 Task: Look for space in Gunupur, India from 5th September, 2023 to 12th September, 2023 for 2 adults in price range Rs.10000 to Rs.15000.  With 1  bedroom having 1 bed and 1 bathroom. Property type can be house, flat, guest house, hotel. Amenities needed are: washing machine. Booking option can be shelf check-in. Required host language is English.
Action: Mouse moved to (423, 109)
Screenshot: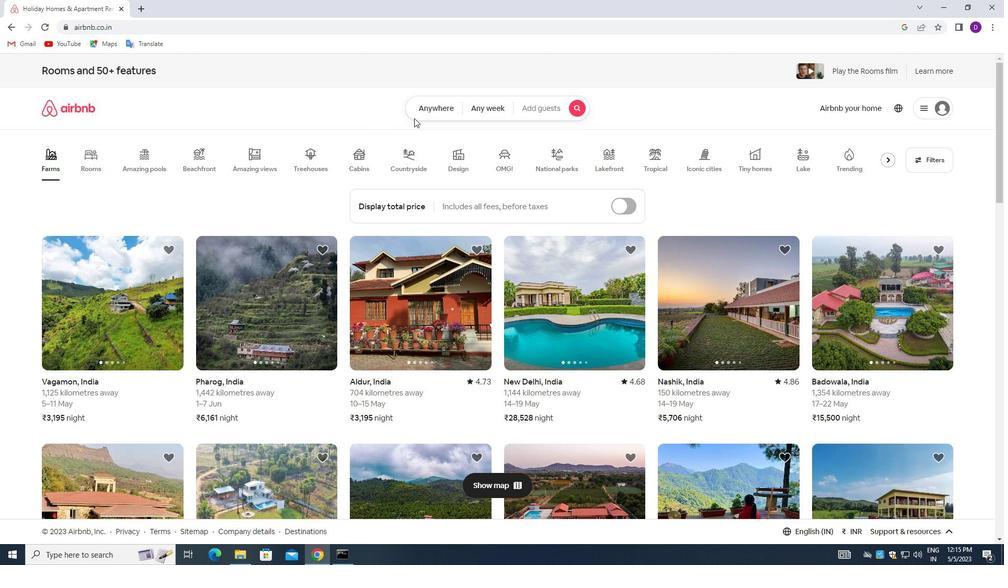 
Action: Mouse pressed left at (423, 109)
Screenshot: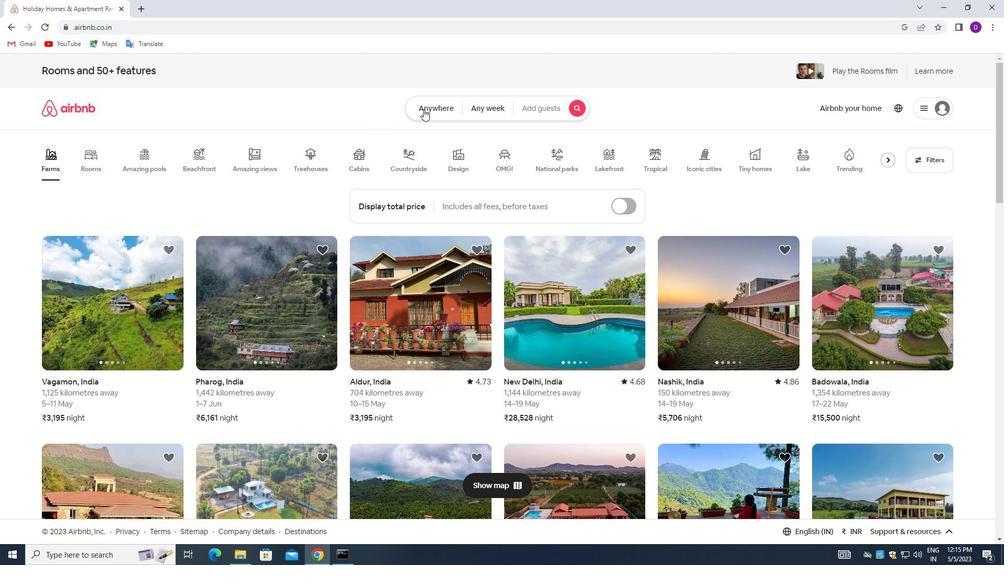 
Action: Mouse moved to (384, 150)
Screenshot: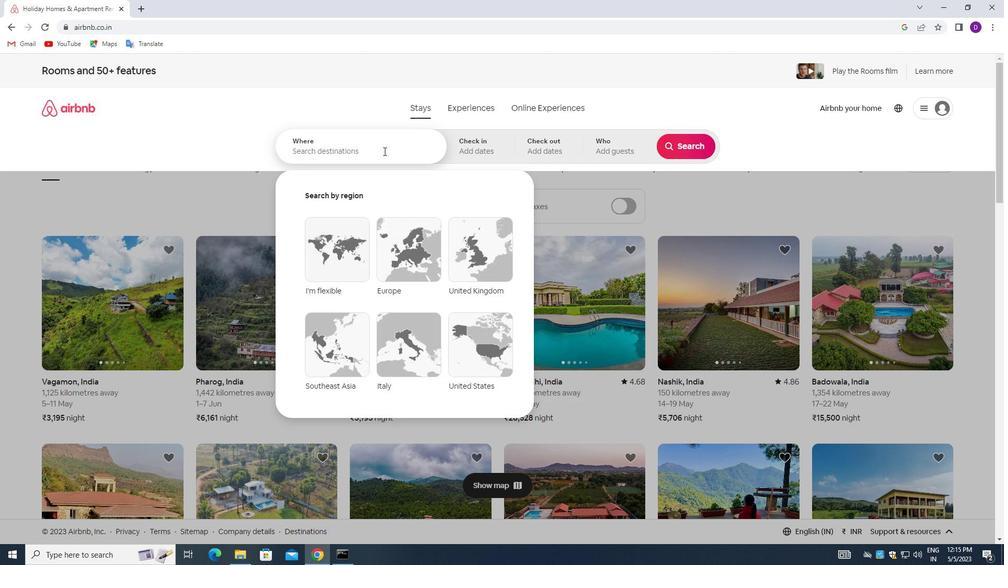 
Action: Mouse pressed left at (384, 150)
Screenshot: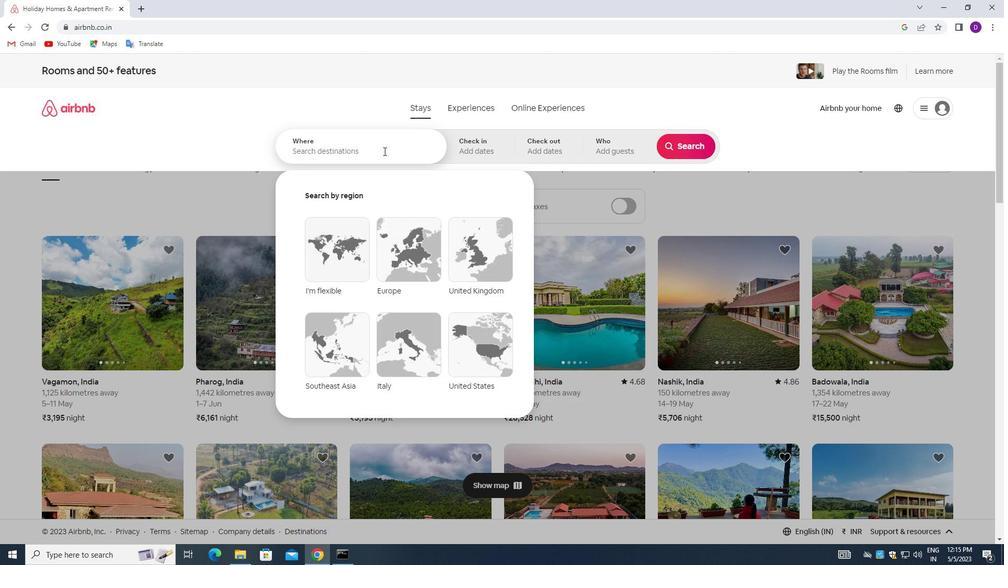 
Action: Mouse moved to (230, 141)
Screenshot: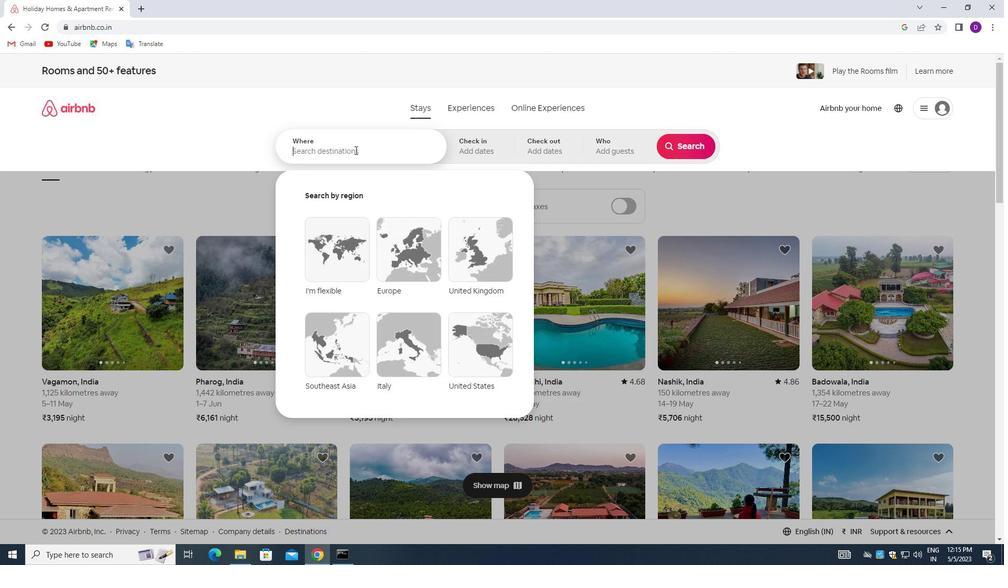 
Action: Key pressed <Key.shift_r>Gunupur,<Key.space><Key.shift>INDIA<Key.enter>
Screenshot: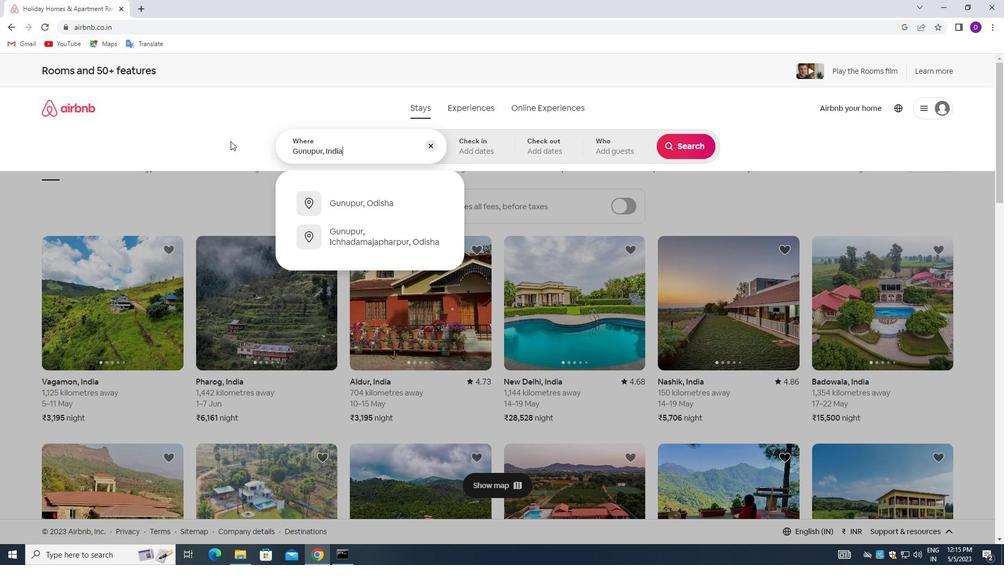 
Action: Mouse moved to (682, 233)
Screenshot: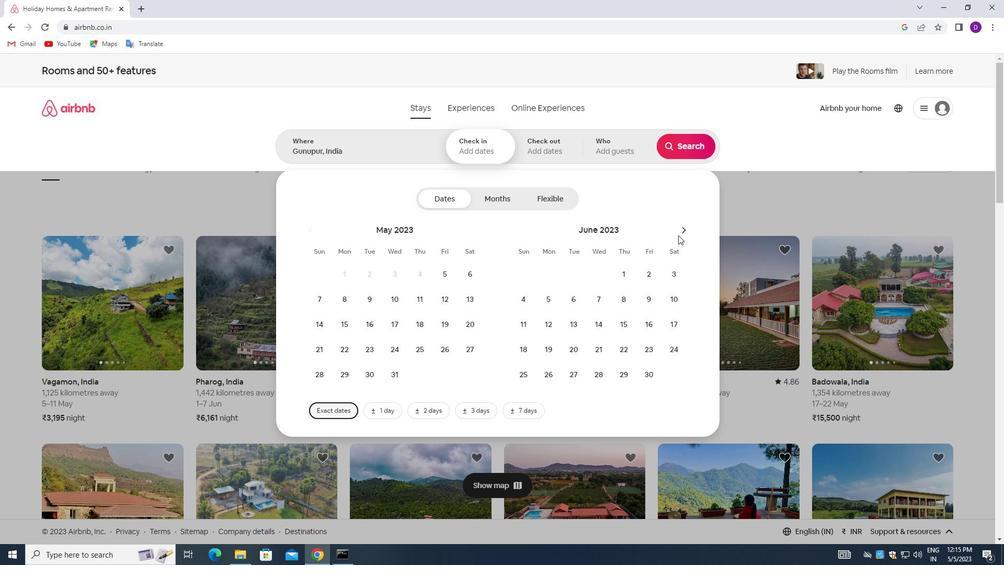 
Action: Mouse pressed left at (682, 233)
Screenshot: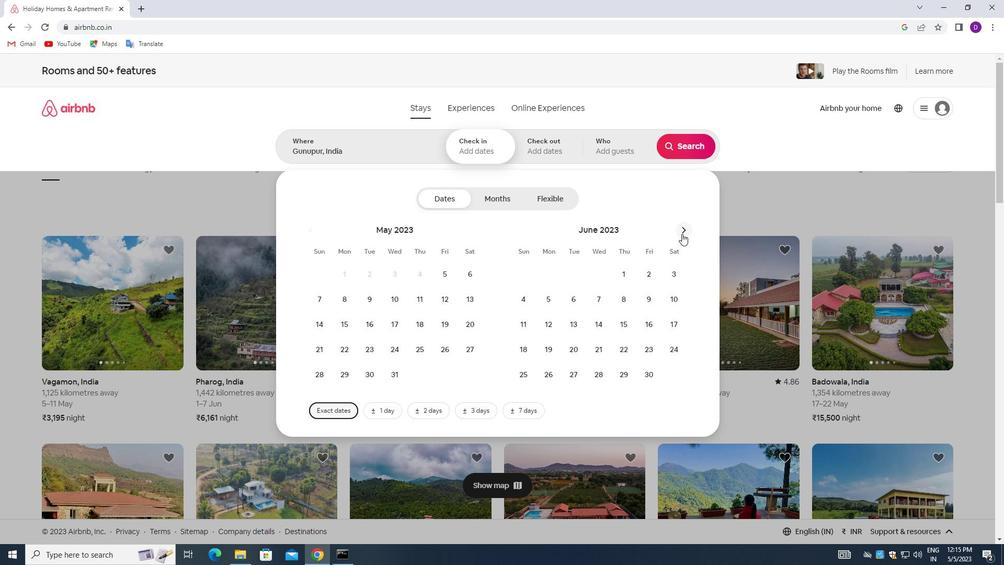 
Action: Mouse pressed left at (682, 233)
Screenshot: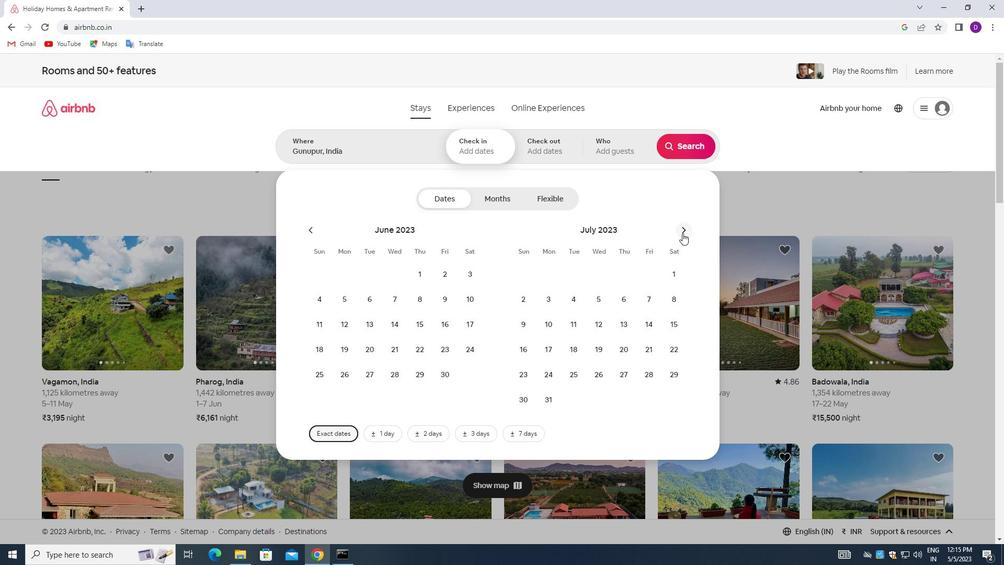 
Action: Mouse pressed left at (682, 233)
Screenshot: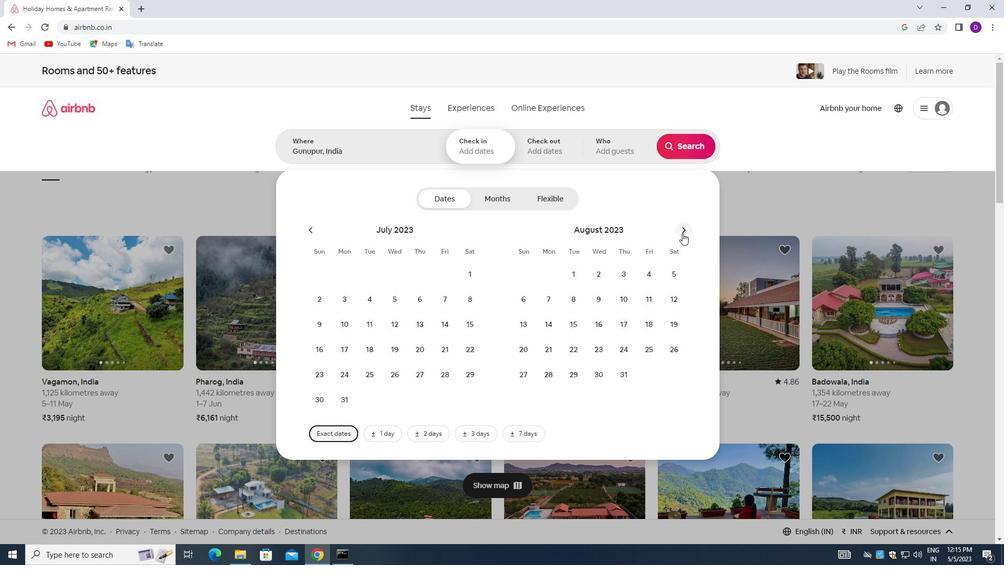 
Action: Mouse moved to (577, 299)
Screenshot: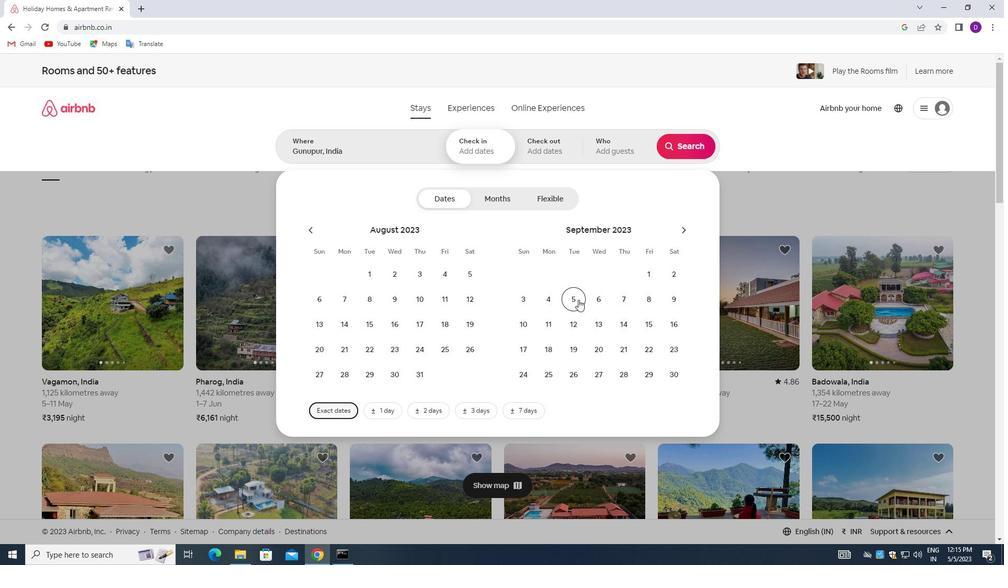 
Action: Mouse pressed left at (577, 299)
Screenshot: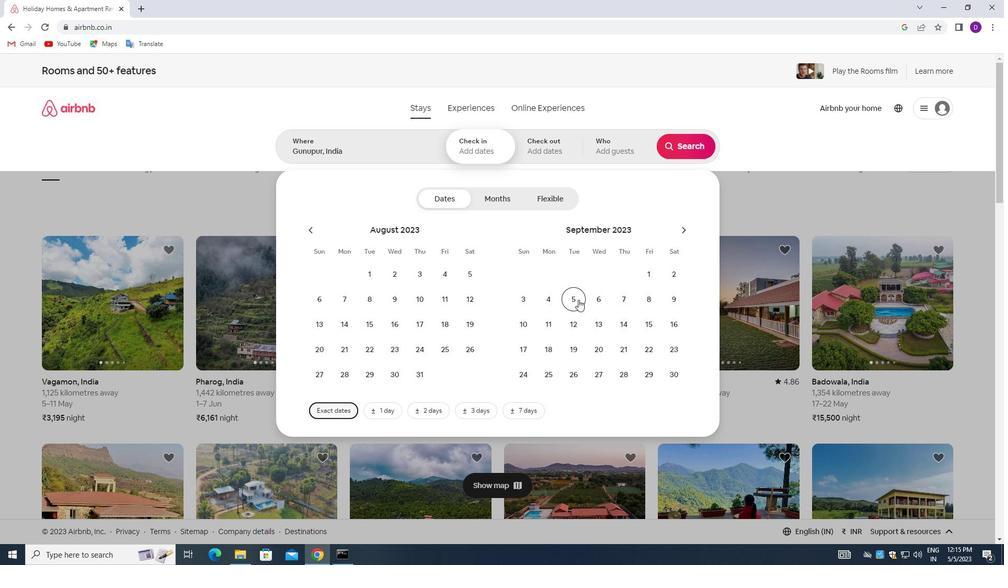 
Action: Mouse moved to (579, 318)
Screenshot: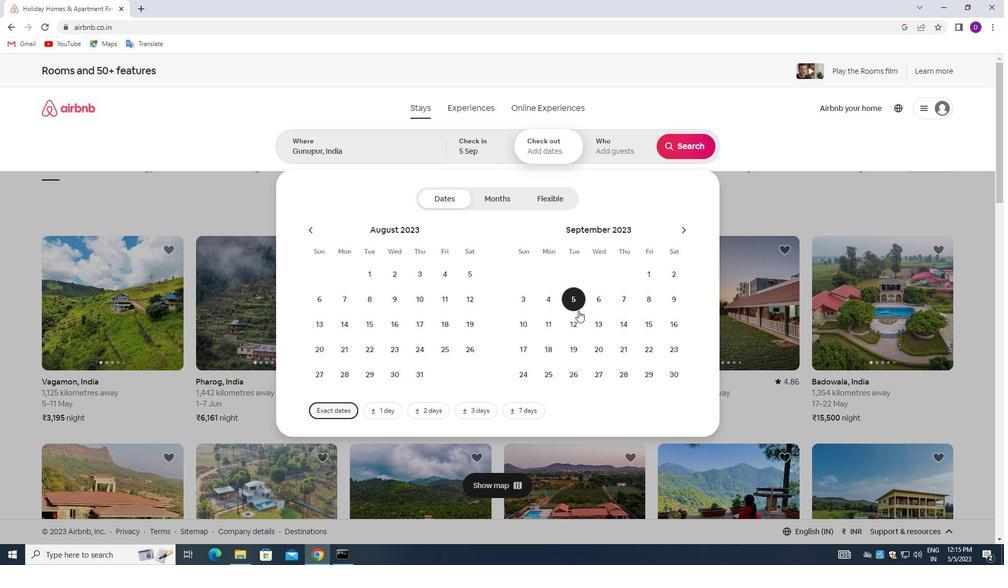 
Action: Mouse pressed left at (579, 318)
Screenshot: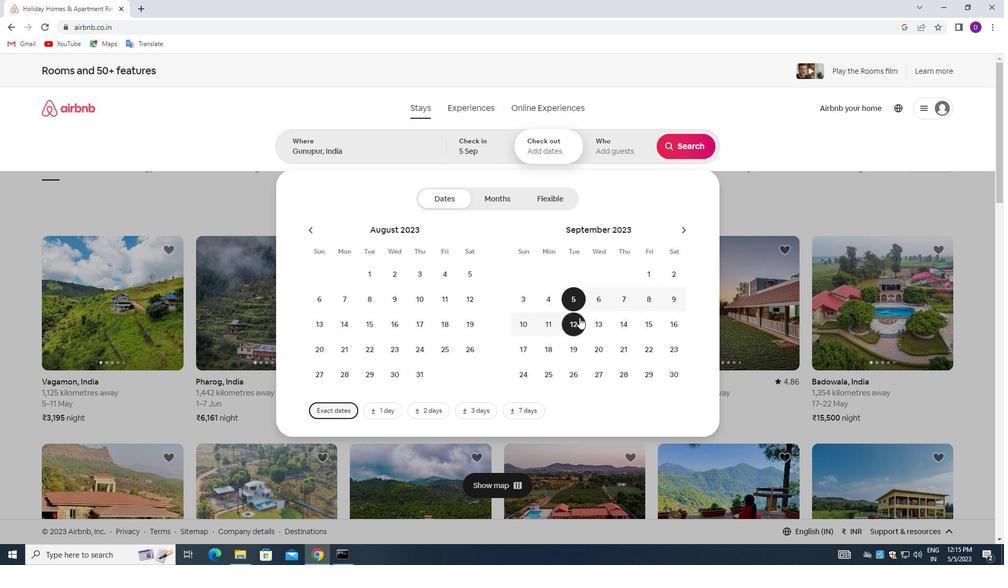 
Action: Mouse moved to (608, 147)
Screenshot: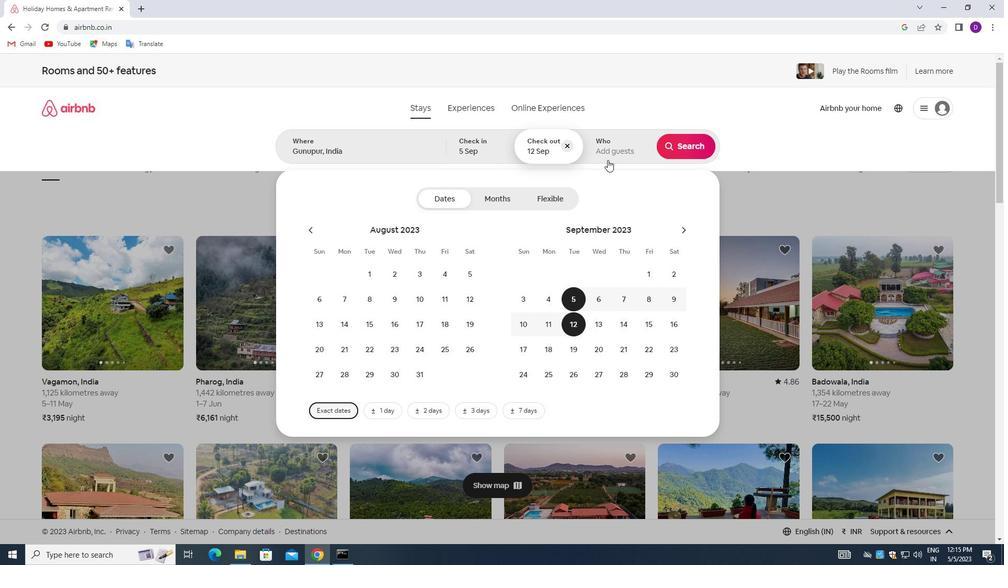 
Action: Mouse pressed left at (608, 147)
Screenshot: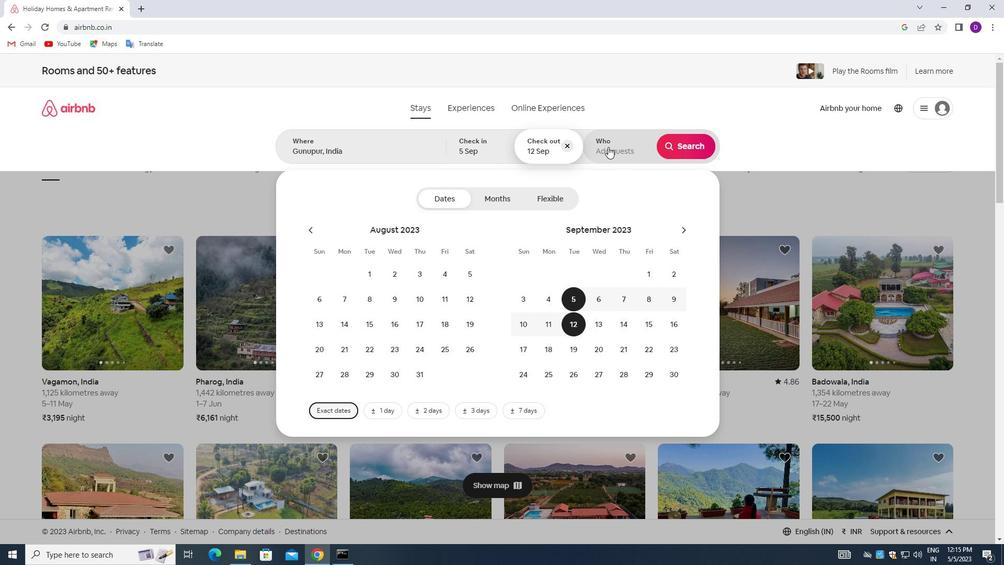 
Action: Mouse moved to (681, 201)
Screenshot: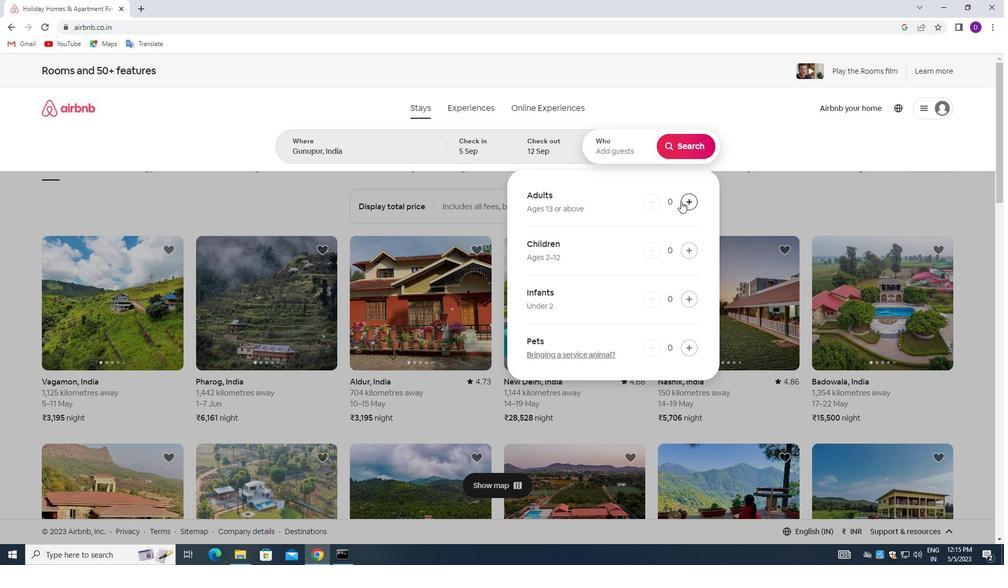 
Action: Mouse pressed left at (681, 201)
Screenshot: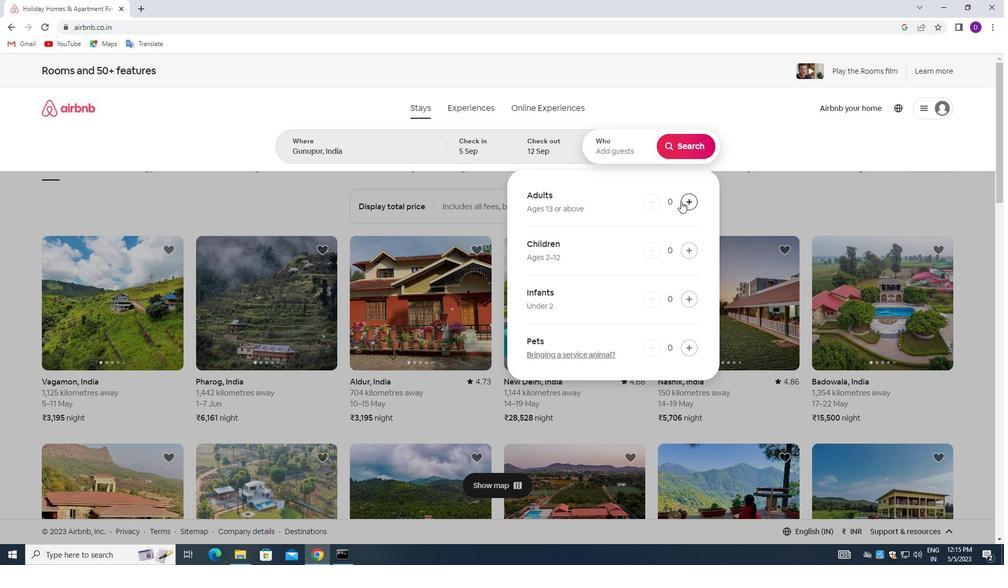 
Action: Mouse pressed left at (681, 201)
Screenshot: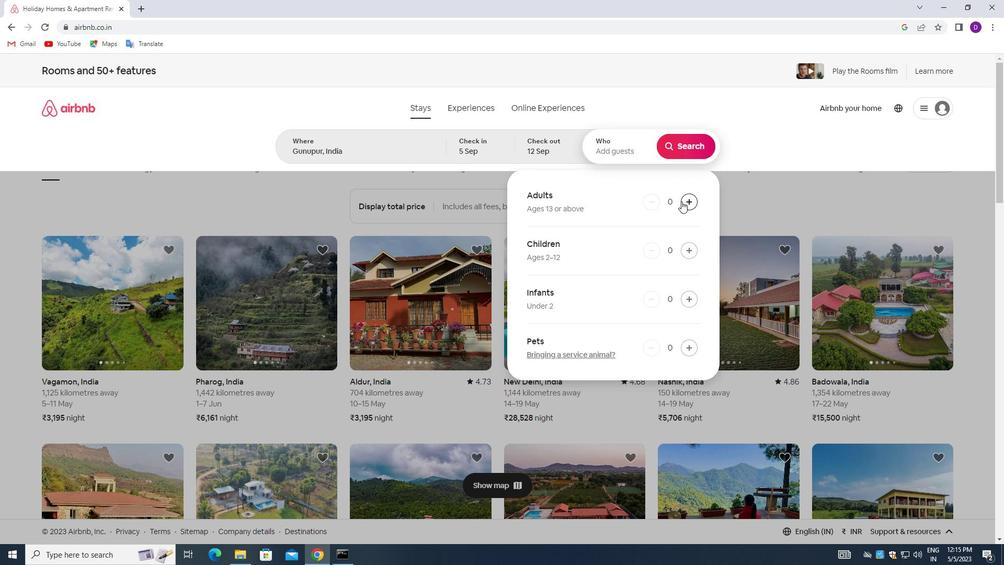 
Action: Mouse moved to (684, 142)
Screenshot: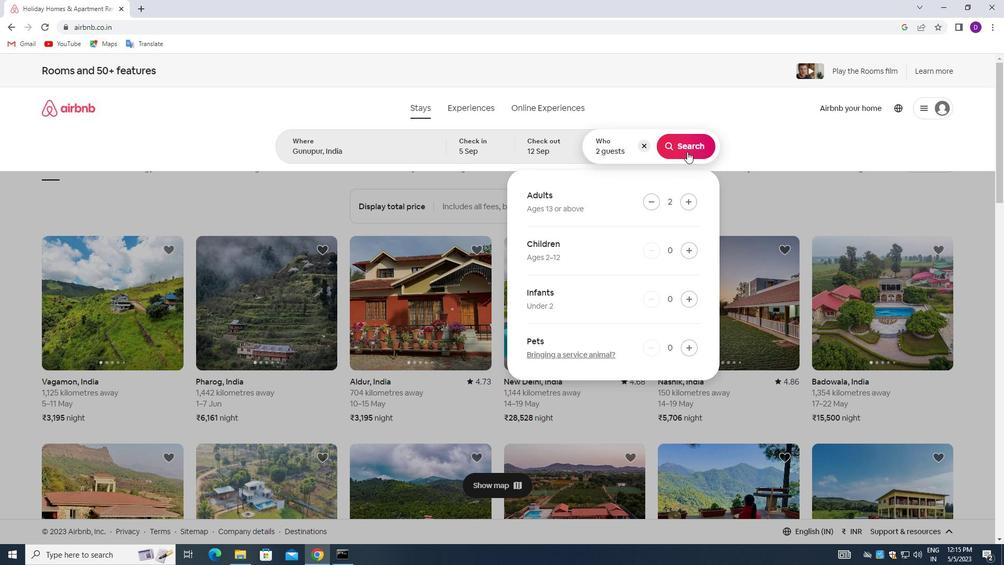 
Action: Mouse pressed left at (684, 142)
Screenshot: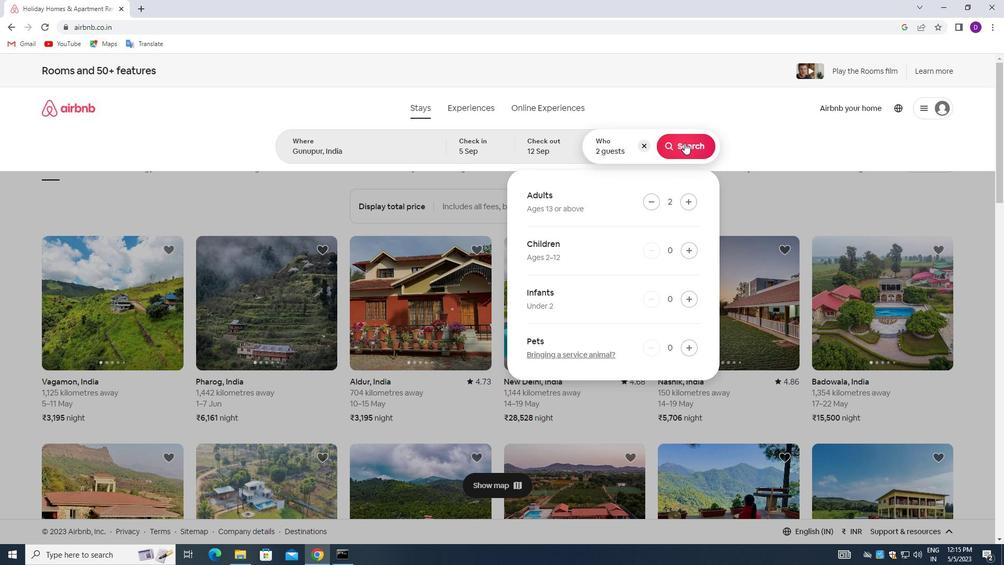
Action: Mouse moved to (949, 113)
Screenshot: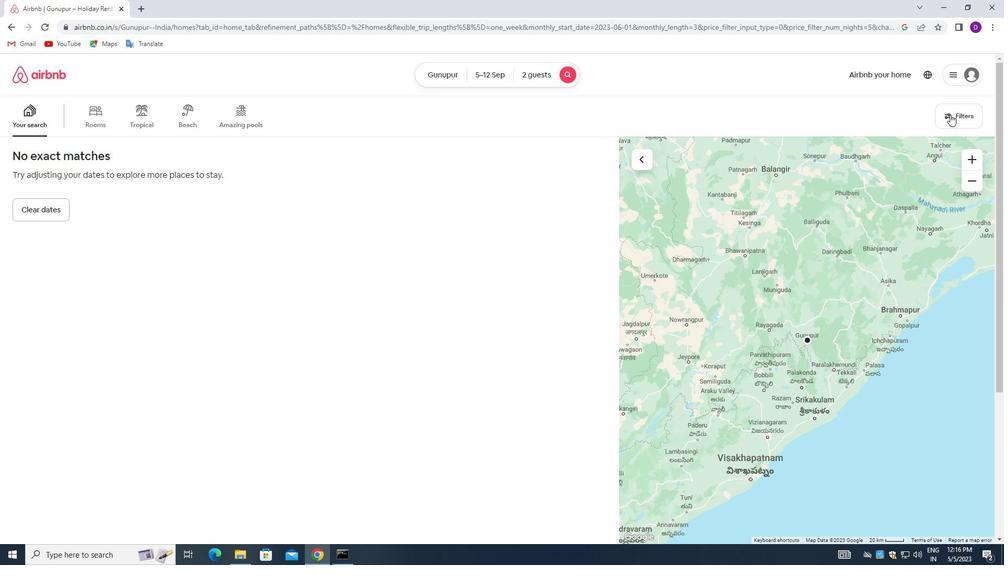 
Action: Mouse pressed left at (949, 113)
Screenshot: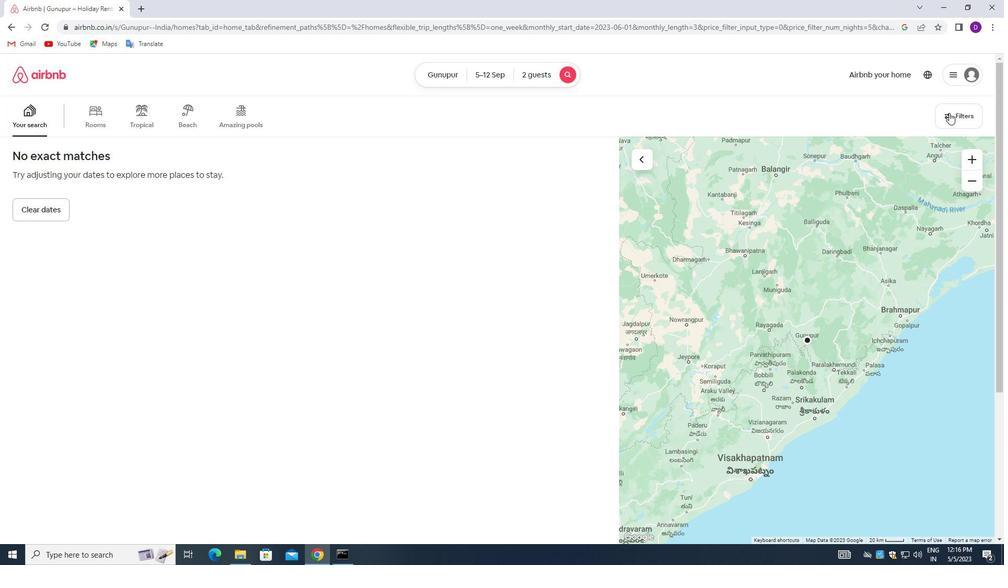 
Action: Mouse moved to (481, 310)
Screenshot: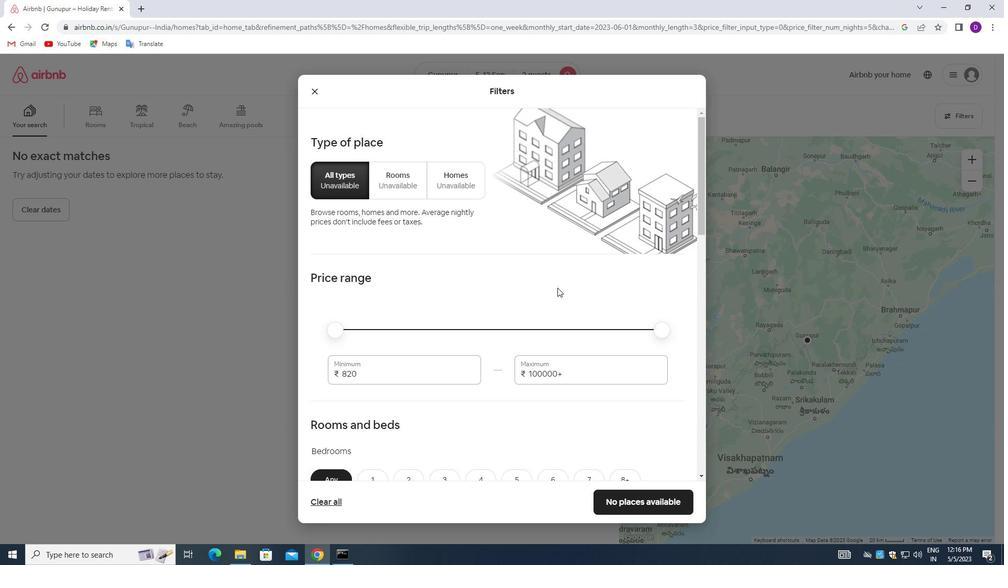 
Action: Mouse scrolled (481, 310) with delta (0, 0)
Screenshot: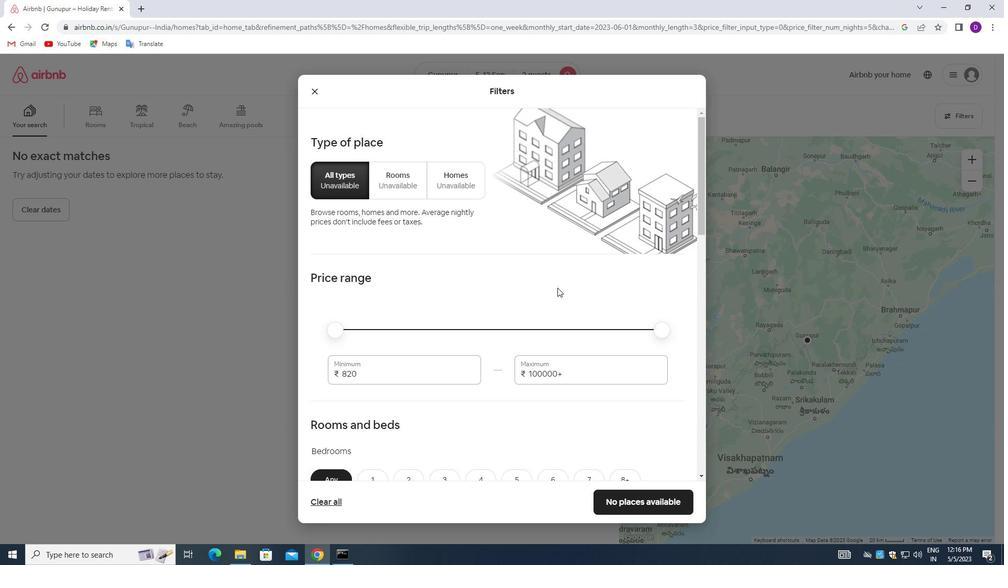 
Action: Mouse moved to (472, 312)
Screenshot: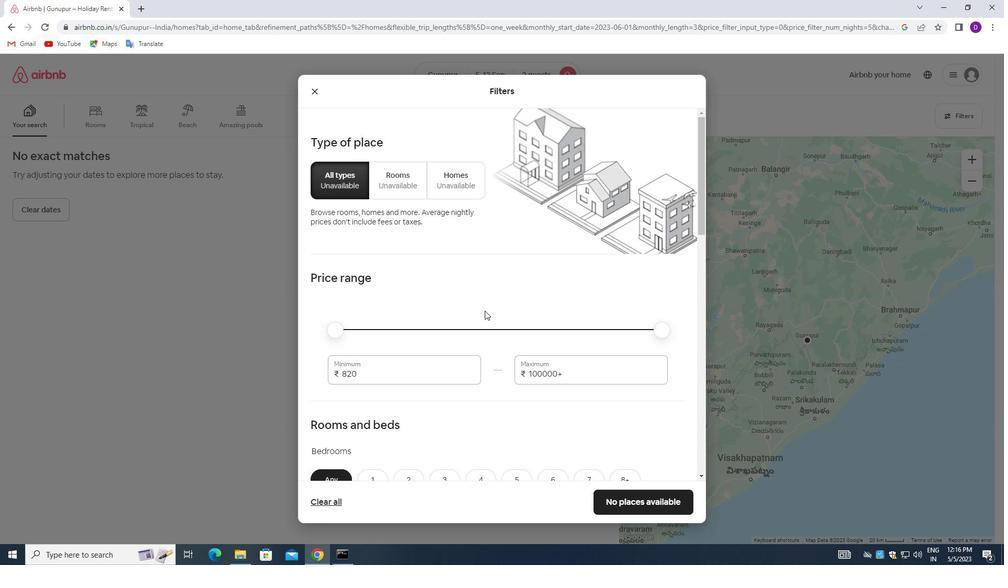 
Action: Mouse scrolled (472, 311) with delta (0, 0)
Screenshot: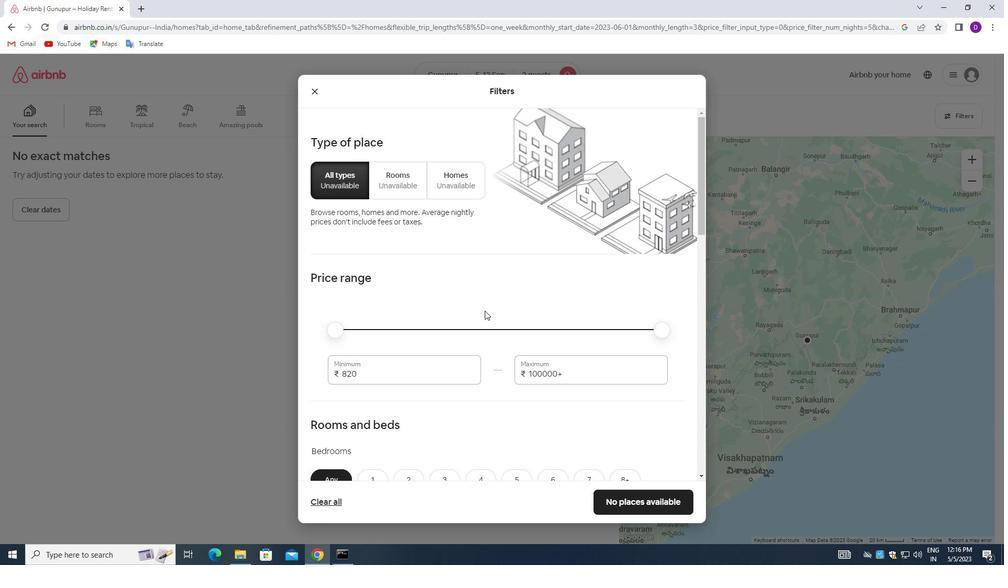 
Action: Mouse moved to (380, 273)
Screenshot: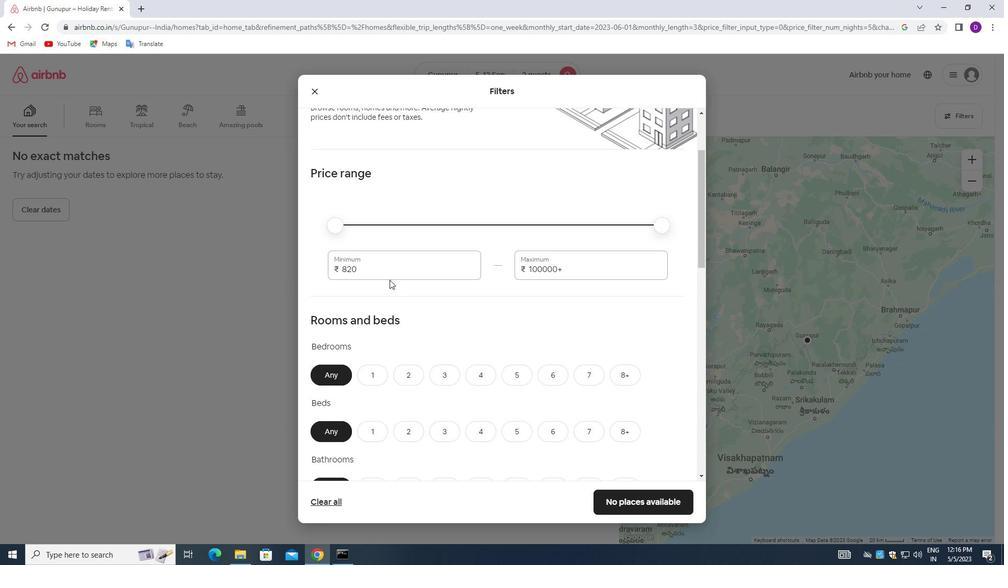 
Action: Mouse pressed left at (380, 273)
Screenshot: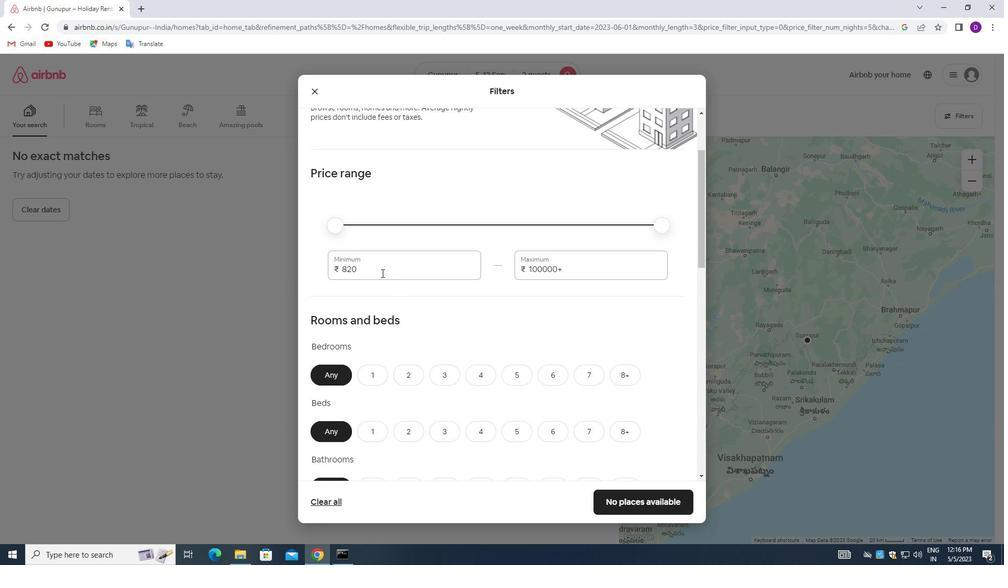 
Action: Mouse moved to (380, 273)
Screenshot: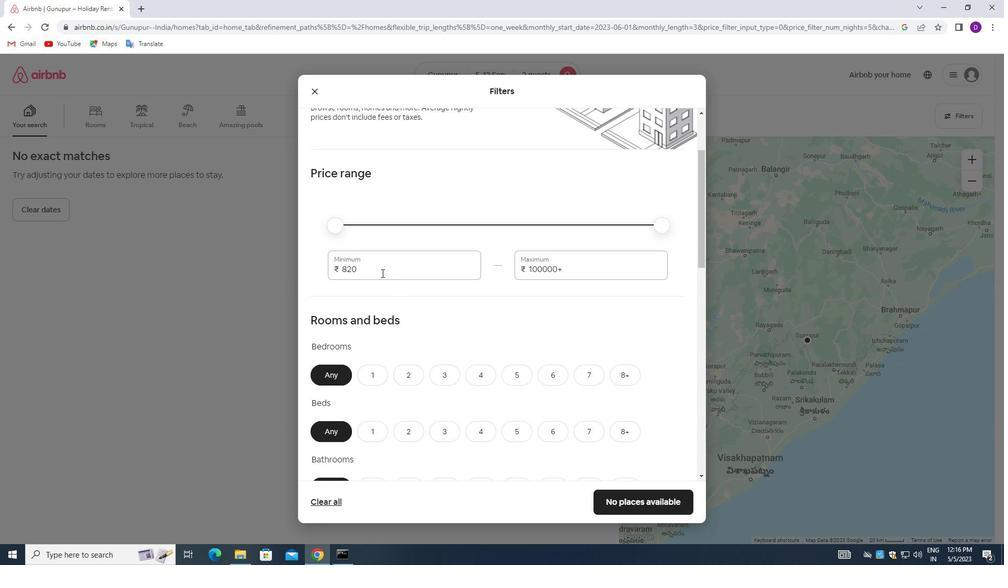 
Action: Mouse pressed left at (380, 273)
Screenshot: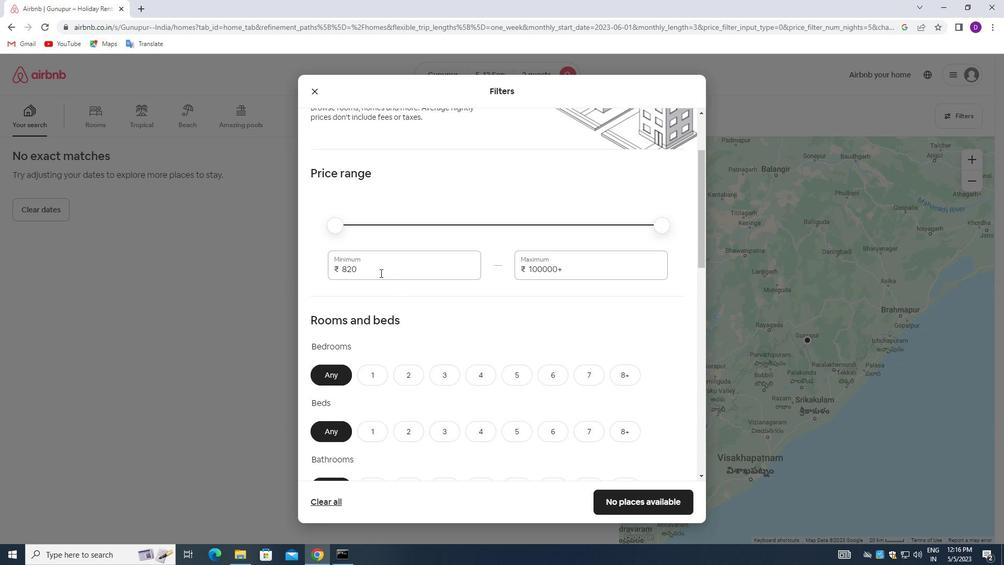 
Action: Mouse moved to (378, 273)
Screenshot: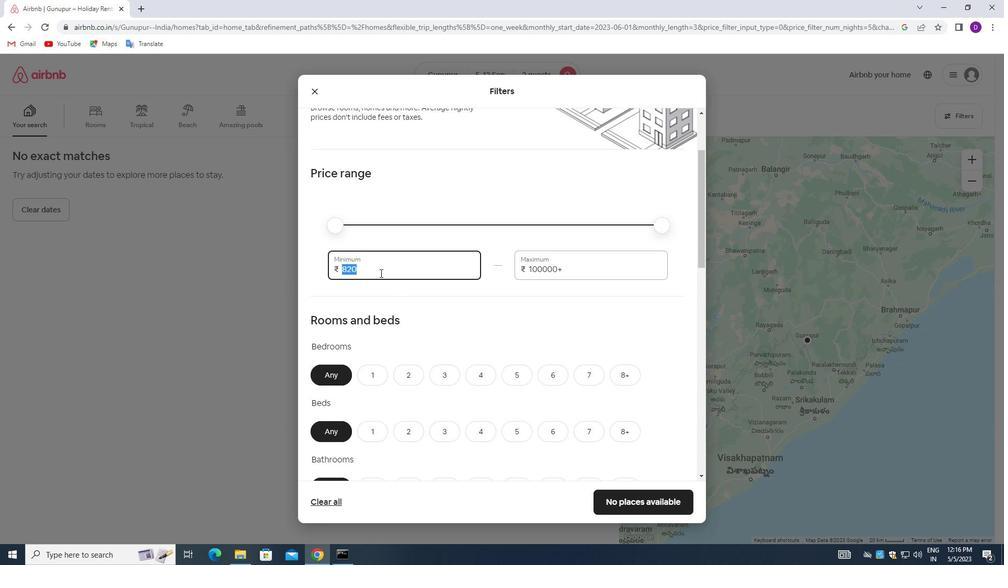 
Action: Key pressed 10000<Key.tab>15000
Screenshot: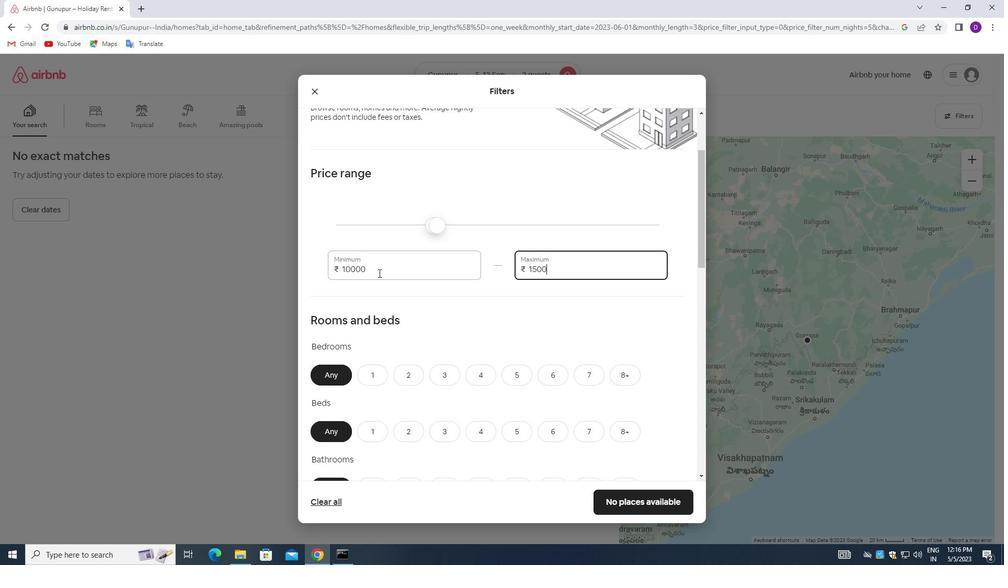 
Action: Mouse moved to (477, 288)
Screenshot: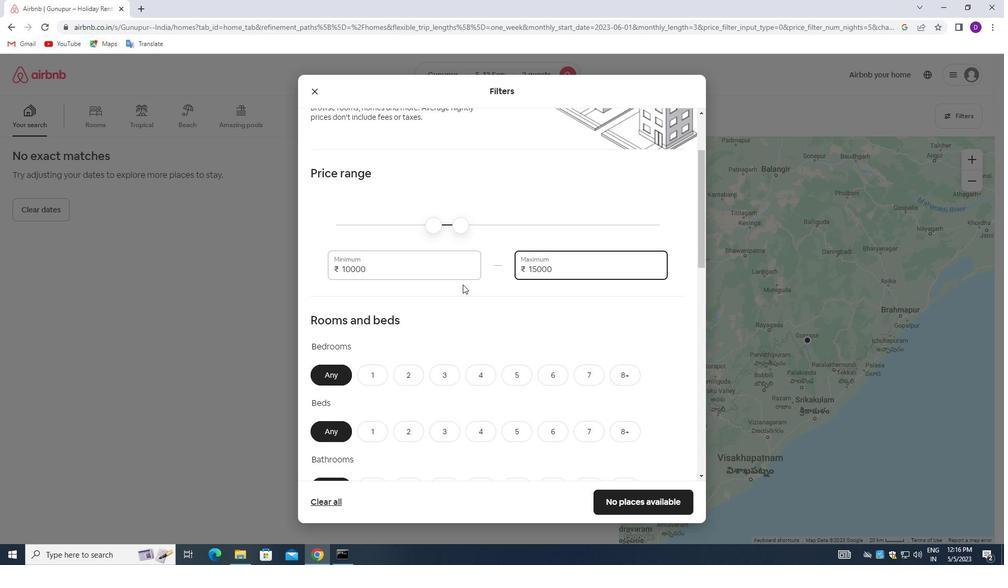 
Action: Mouse scrolled (477, 287) with delta (0, 0)
Screenshot: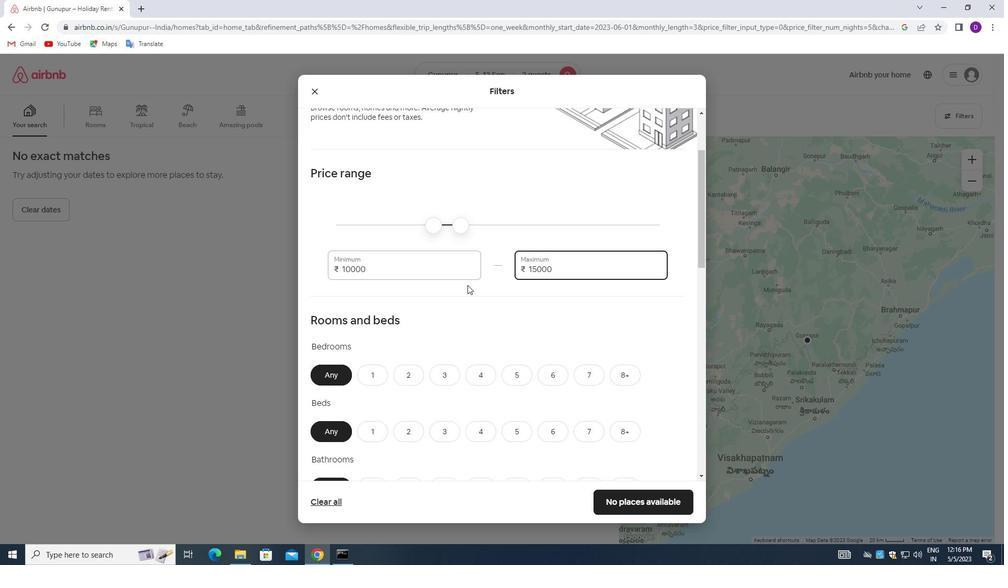 
Action: Mouse moved to (478, 288)
Screenshot: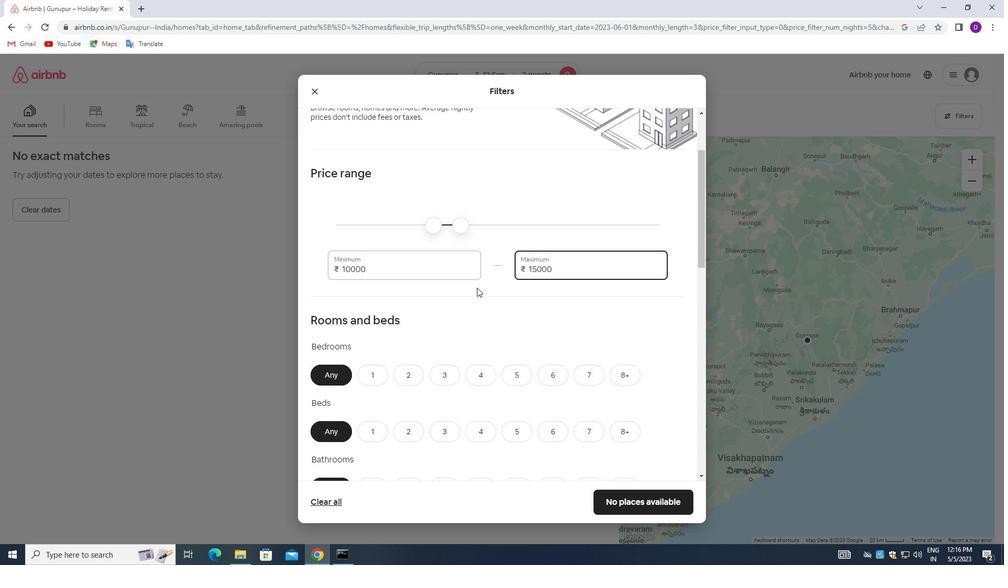 
Action: Mouse scrolled (478, 288) with delta (0, 0)
Screenshot: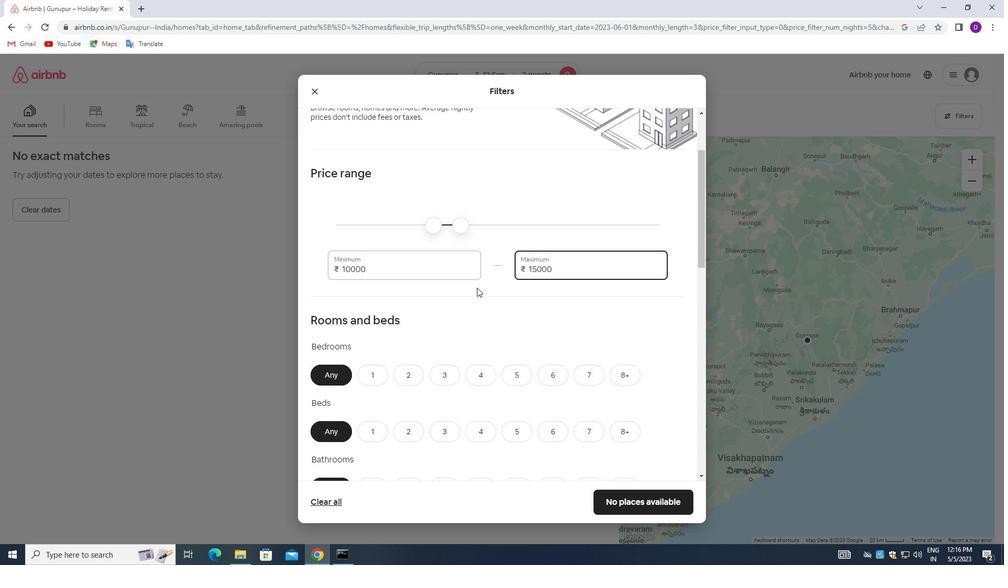 
Action: Mouse scrolled (478, 288) with delta (0, 0)
Screenshot: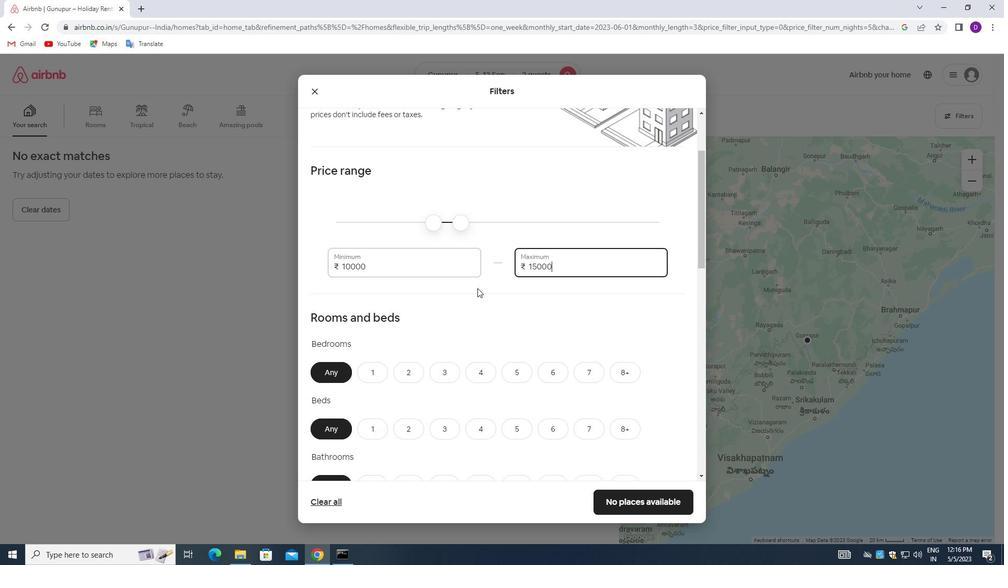 
Action: Mouse moved to (376, 225)
Screenshot: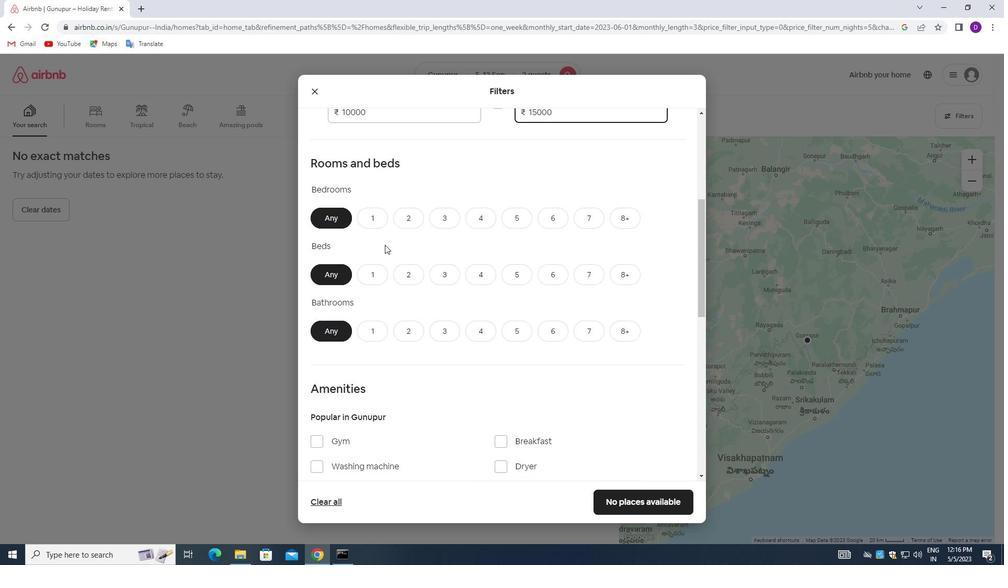 
Action: Mouse pressed left at (376, 225)
Screenshot: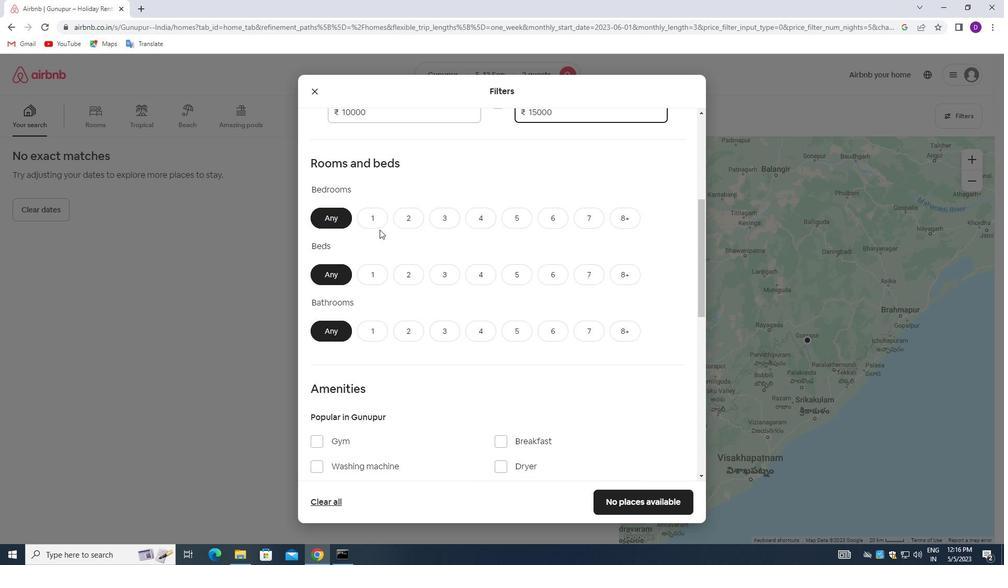 
Action: Mouse moved to (374, 268)
Screenshot: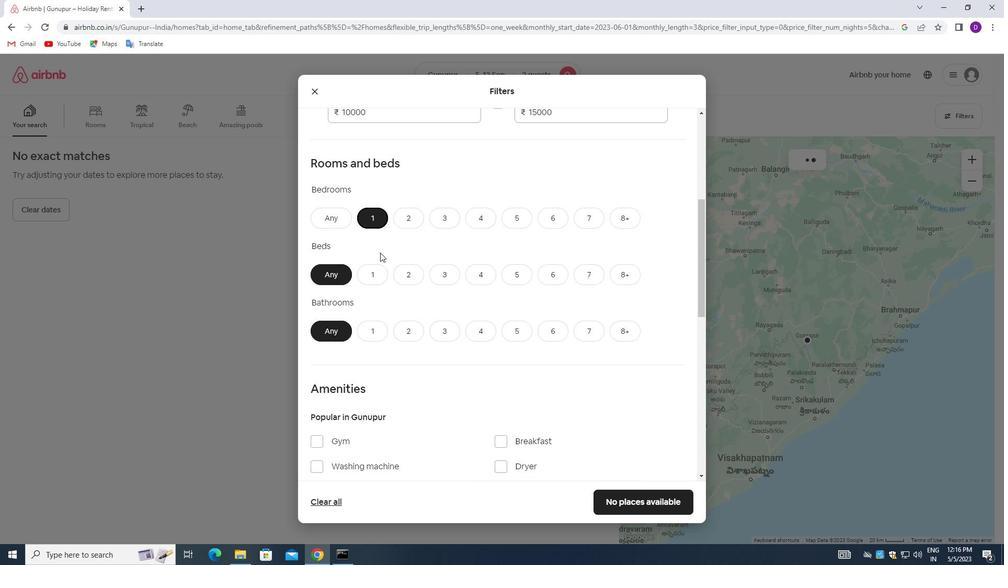 
Action: Mouse pressed left at (374, 268)
Screenshot: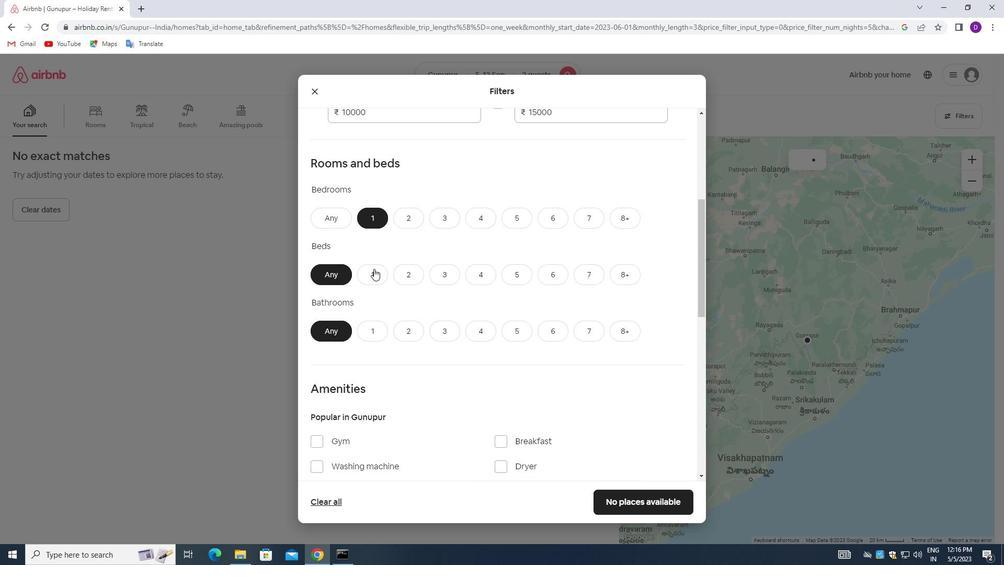 
Action: Mouse moved to (378, 330)
Screenshot: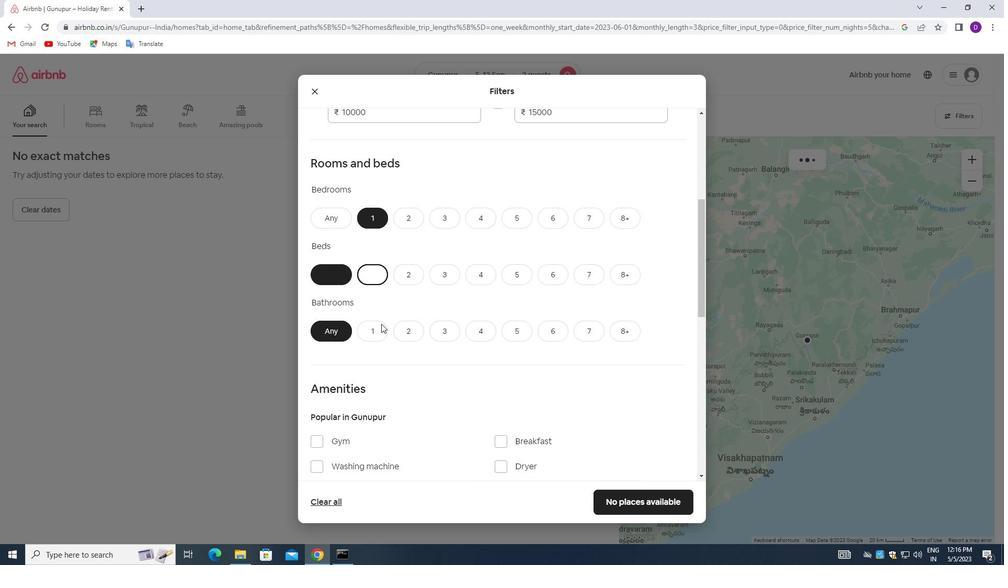 
Action: Mouse pressed left at (378, 330)
Screenshot: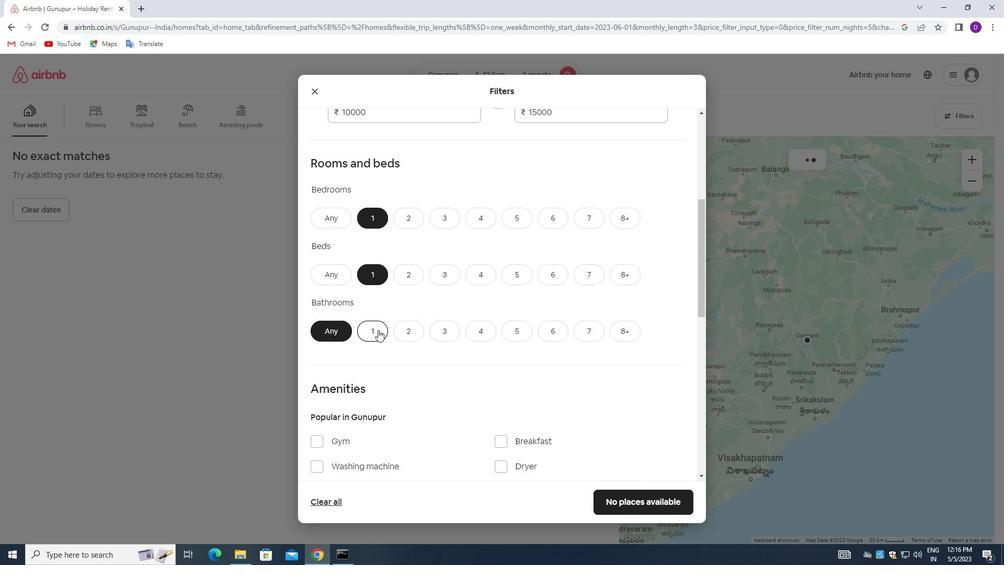 
Action: Mouse moved to (438, 284)
Screenshot: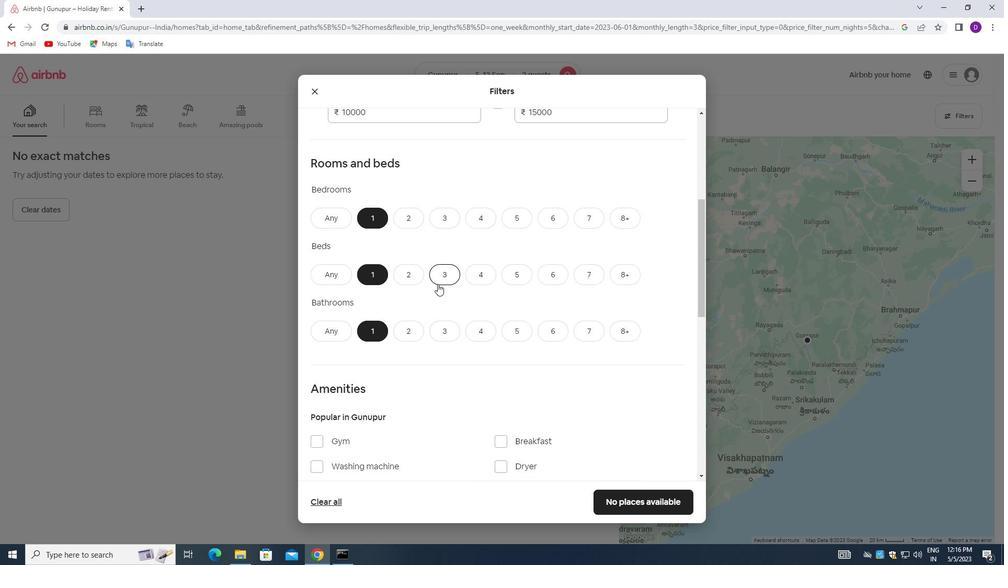 
Action: Mouse scrolled (438, 284) with delta (0, 0)
Screenshot: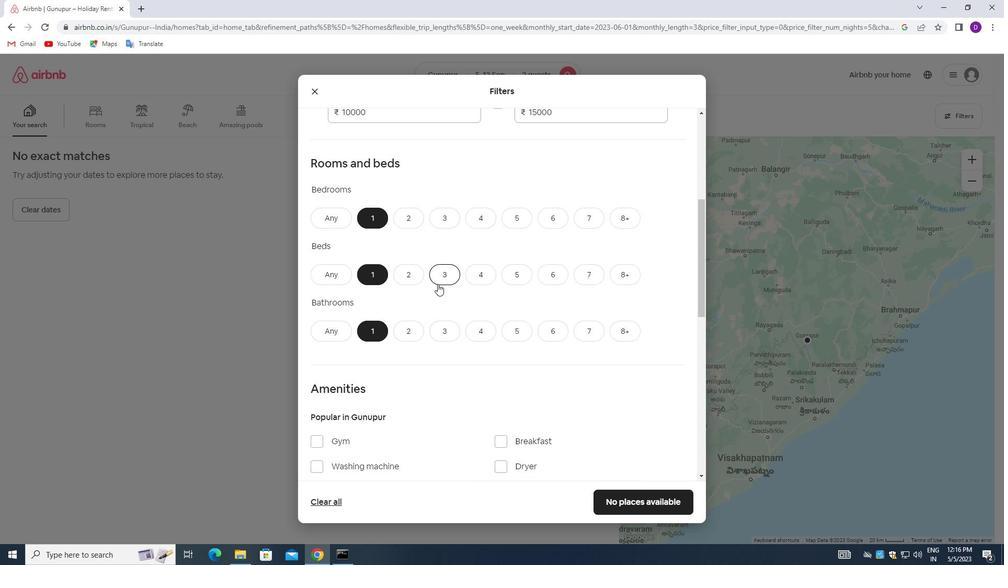 
Action: Mouse moved to (439, 285)
Screenshot: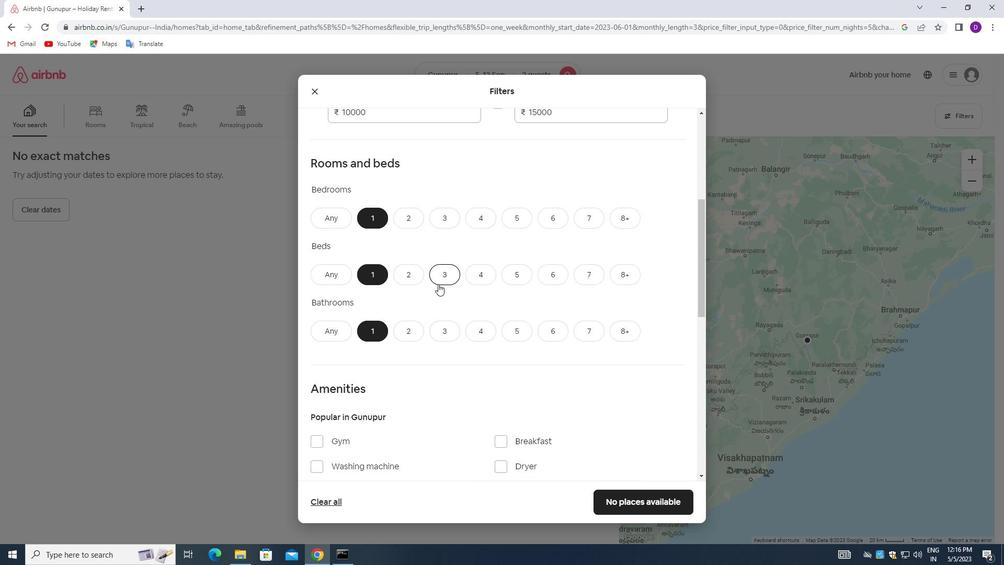 
Action: Mouse scrolled (439, 284) with delta (0, 0)
Screenshot: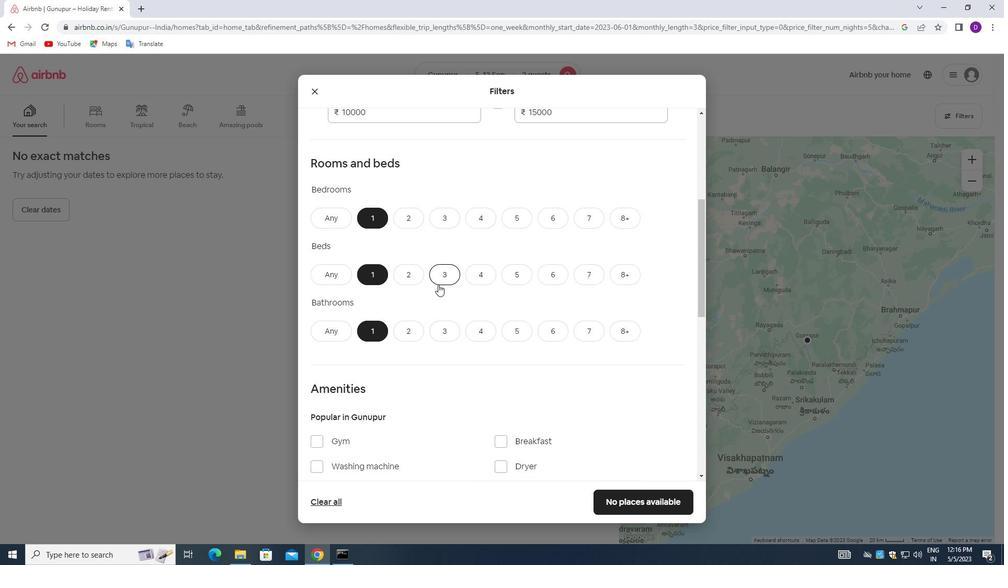 
Action: Mouse moved to (440, 285)
Screenshot: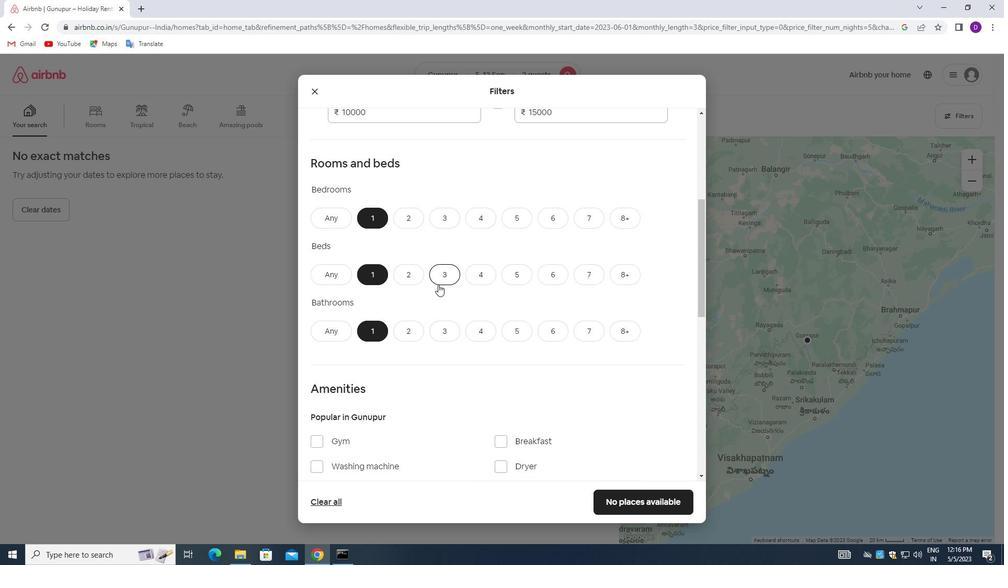 
Action: Mouse scrolled (440, 285) with delta (0, 0)
Screenshot: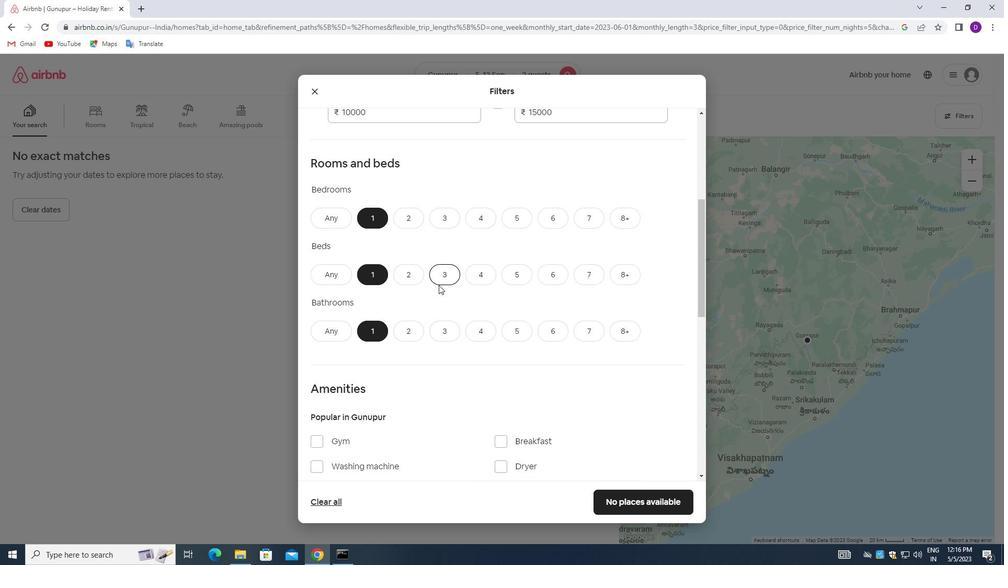 
Action: Mouse moved to (443, 290)
Screenshot: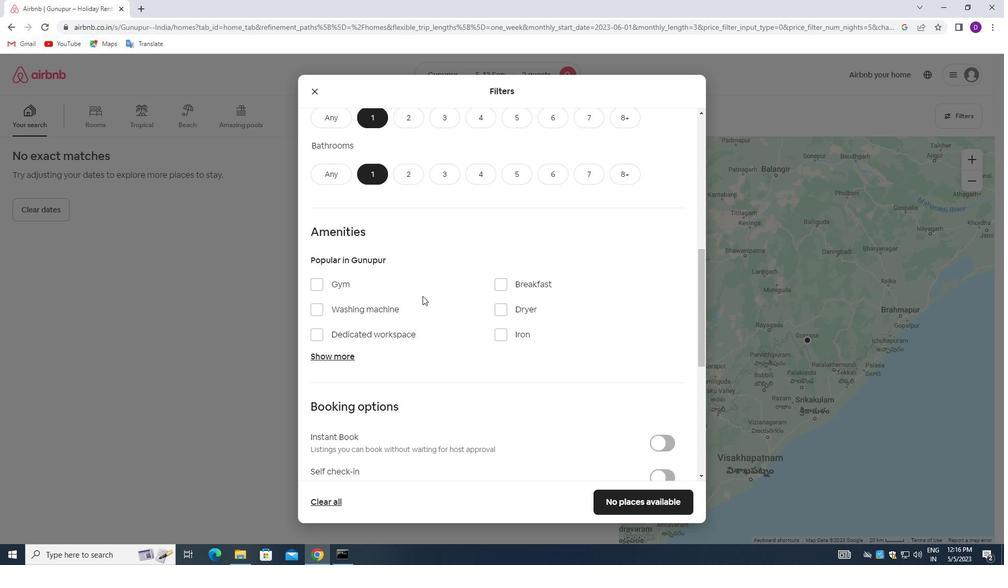 
Action: Mouse scrolled (443, 290) with delta (0, 0)
Screenshot: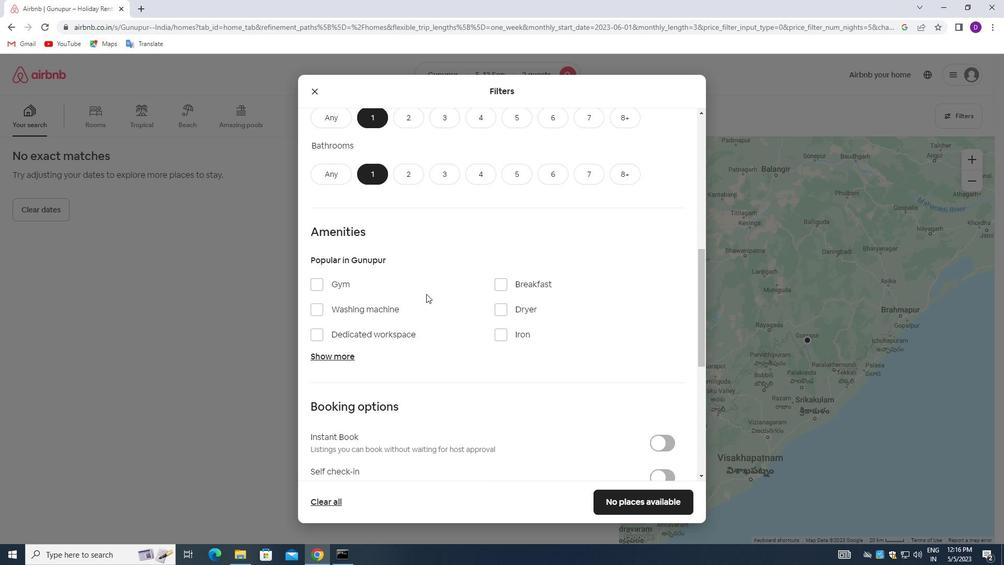 
Action: Mouse moved to (448, 283)
Screenshot: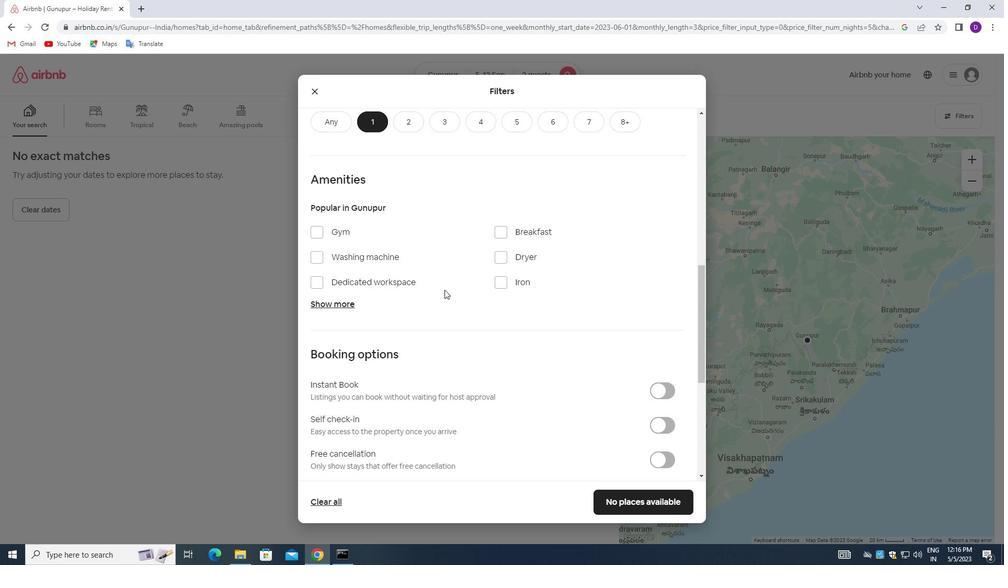 
Action: Mouse scrolled (448, 282) with delta (0, 0)
Screenshot: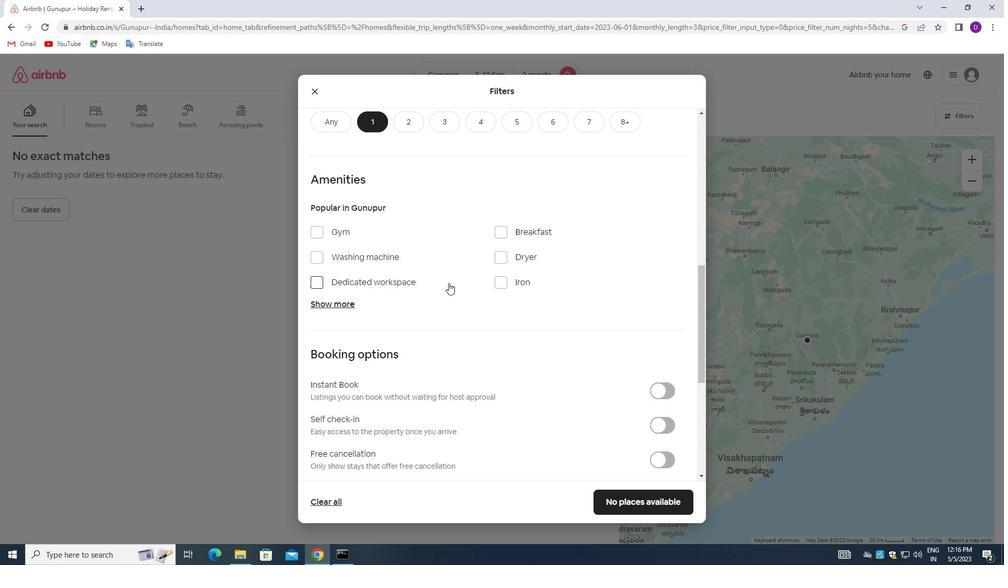 
Action: Mouse moved to (321, 208)
Screenshot: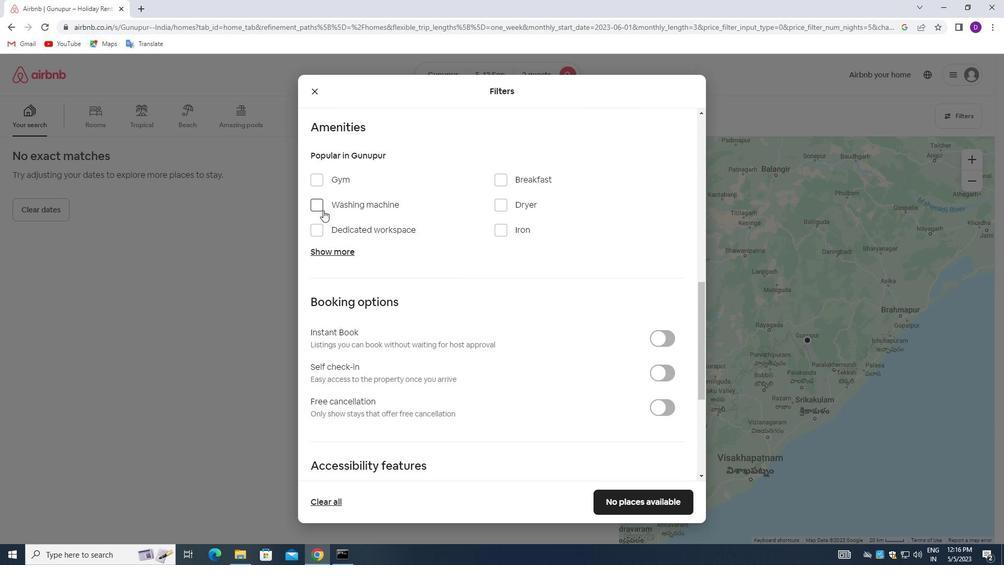 
Action: Mouse pressed left at (321, 208)
Screenshot: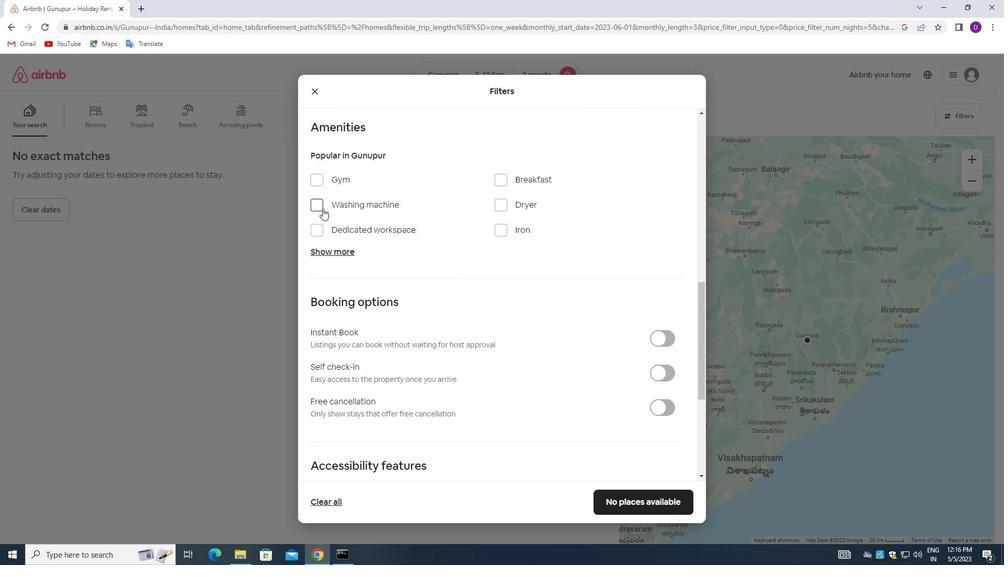 
Action: Mouse moved to (502, 255)
Screenshot: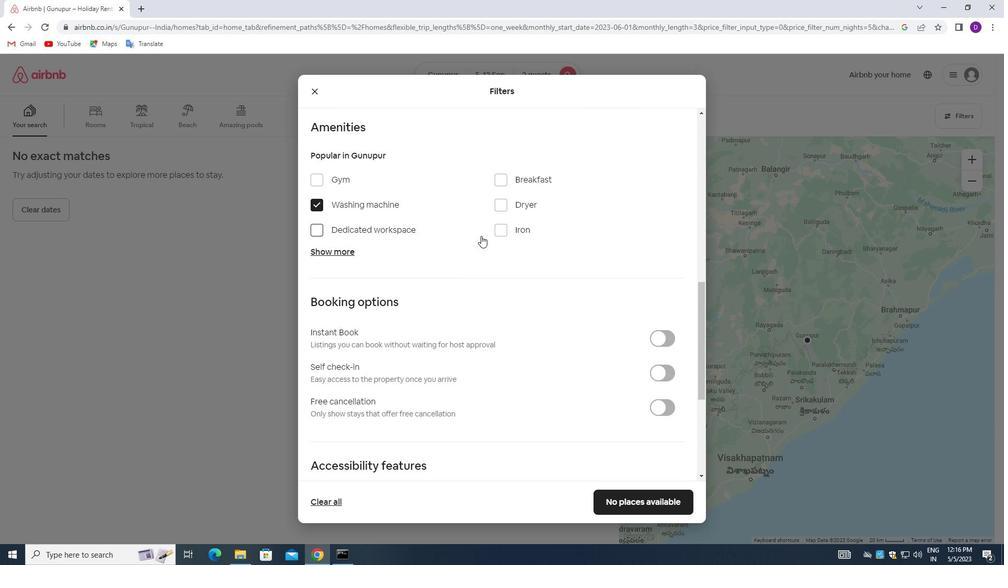 
Action: Mouse scrolled (502, 255) with delta (0, 0)
Screenshot: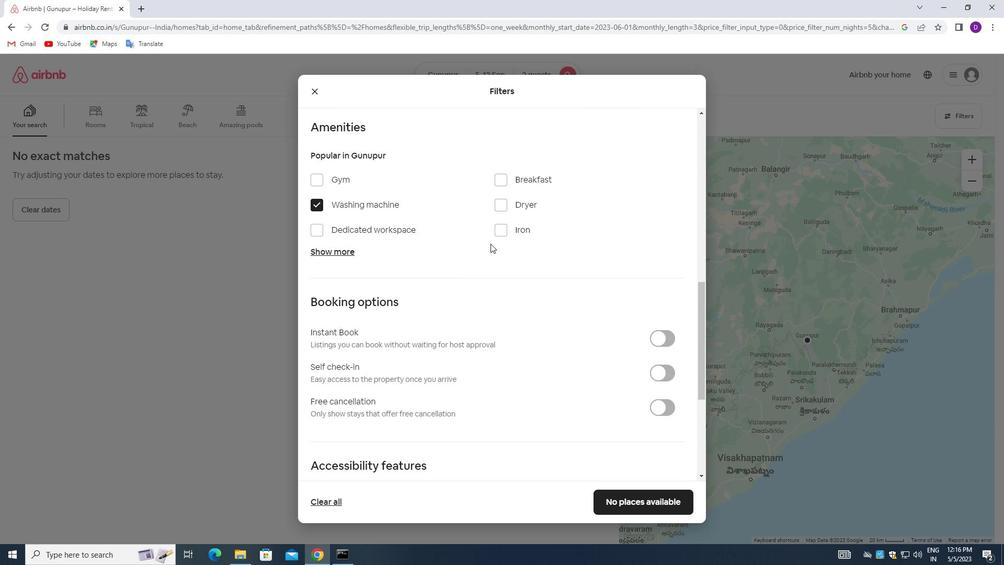
Action: Mouse scrolled (502, 255) with delta (0, 0)
Screenshot: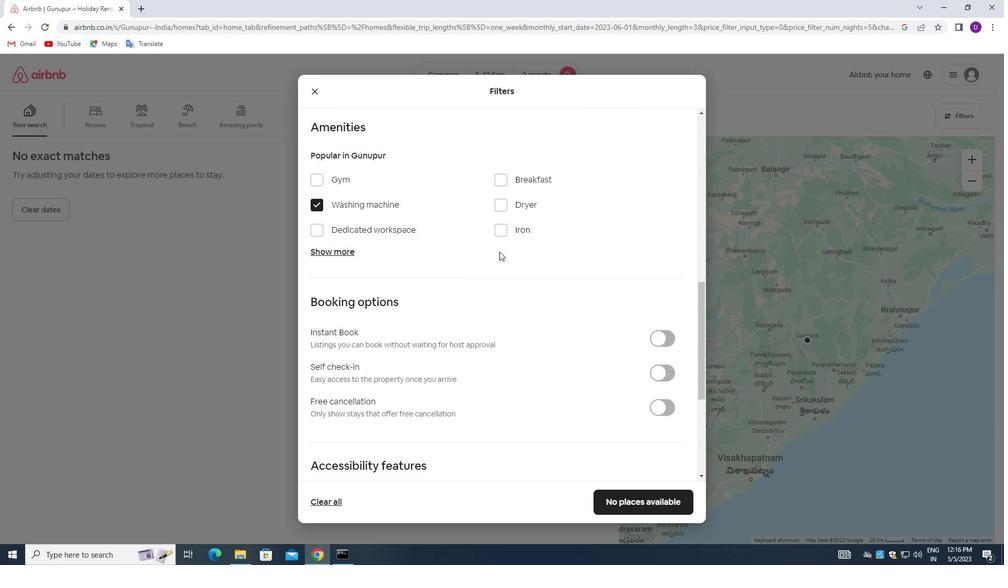 
Action: Mouse scrolled (502, 255) with delta (0, 0)
Screenshot: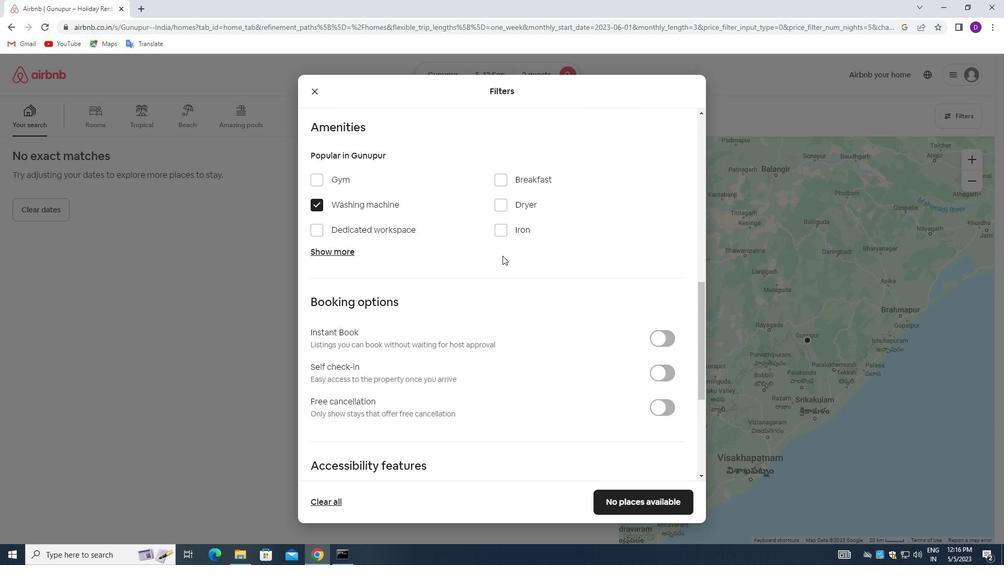 
Action: Mouse moved to (656, 222)
Screenshot: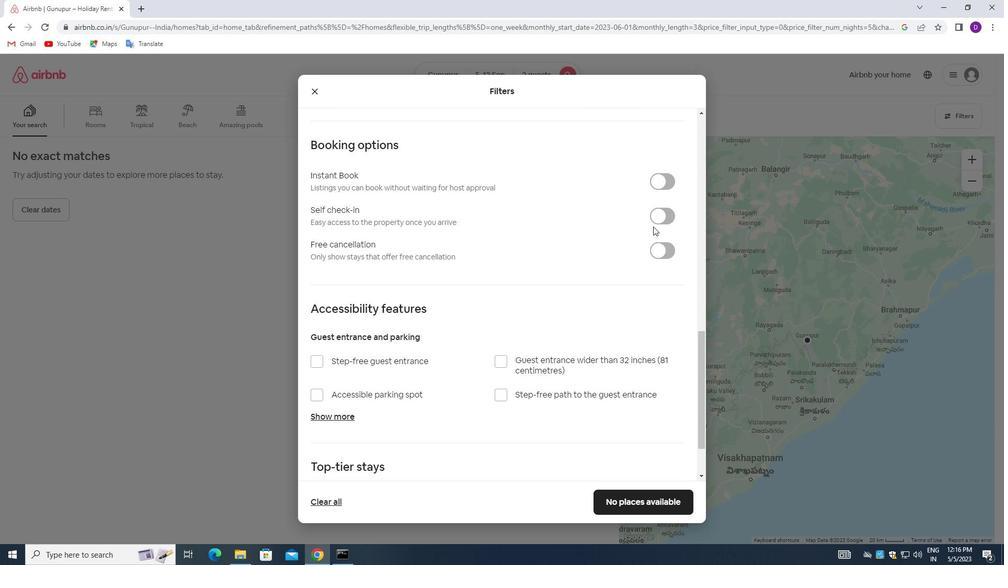 
Action: Mouse pressed left at (656, 222)
Screenshot: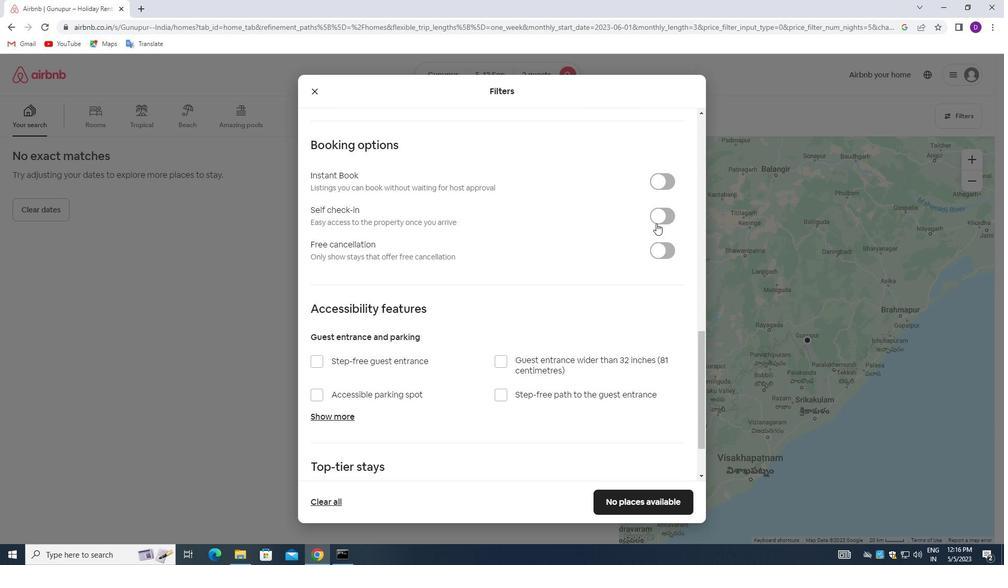 
Action: Mouse moved to (504, 287)
Screenshot: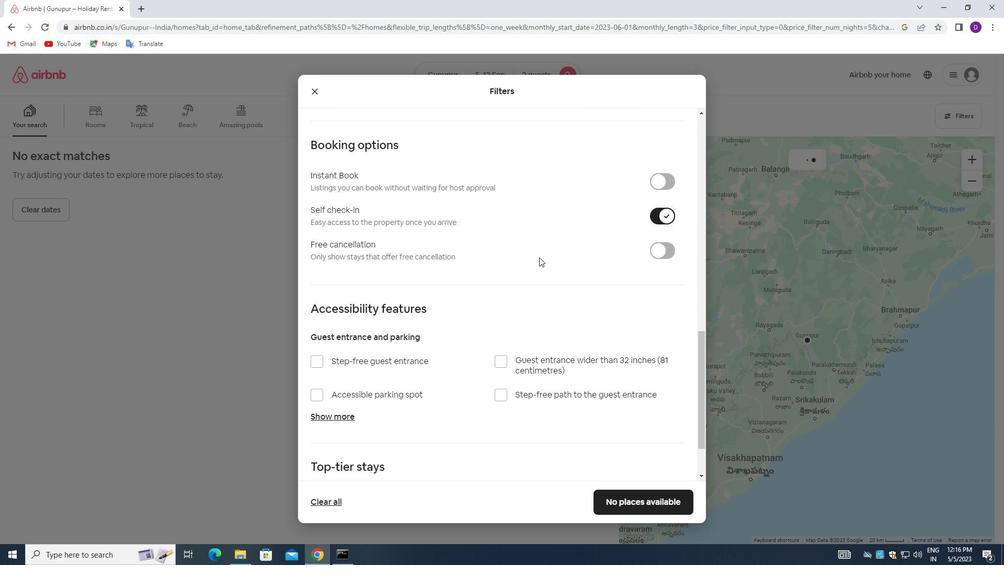 
Action: Mouse scrolled (504, 287) with delta (0, 0)
Screenshot: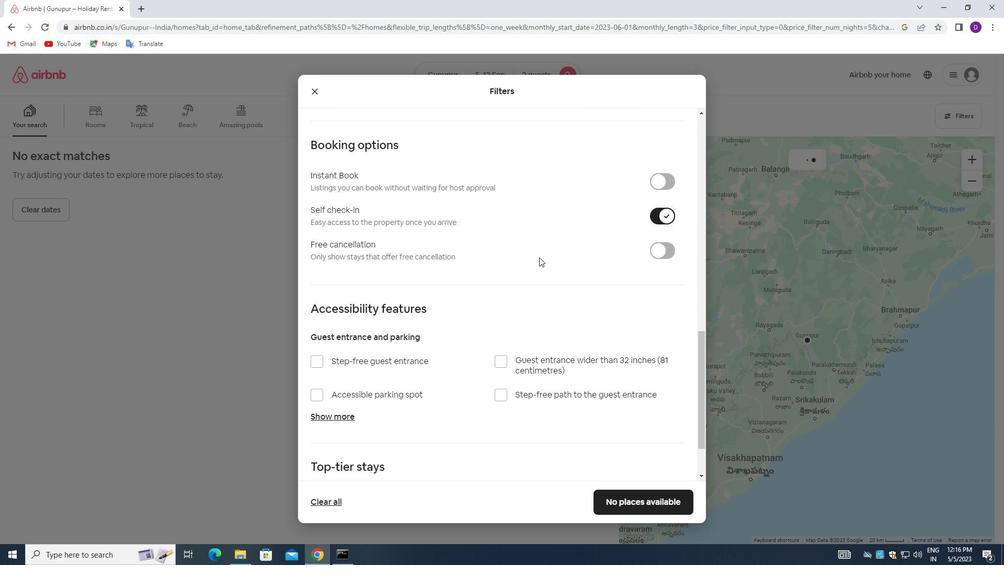 
Action: Mouse moved to (499, 297)
Screenshot: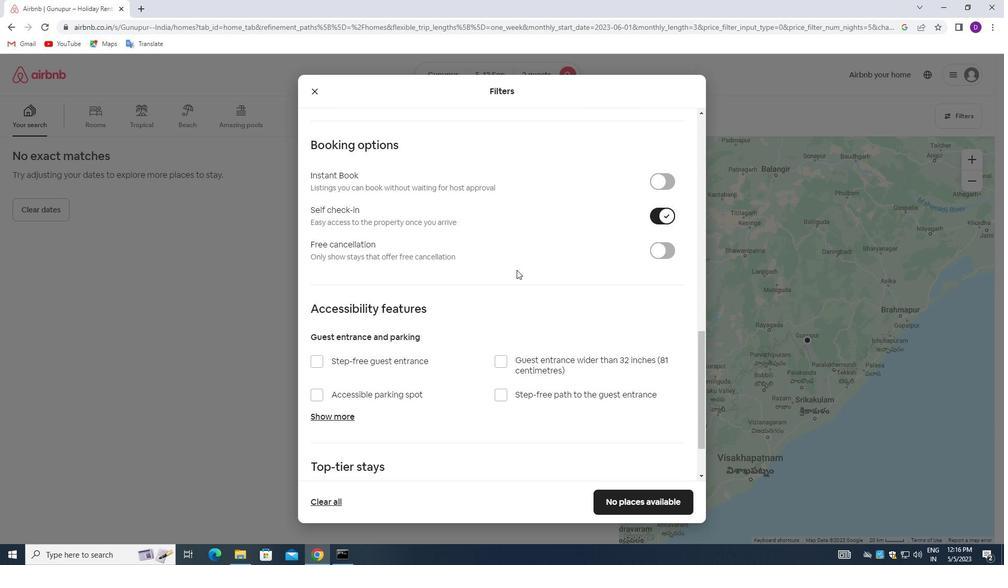 
Action: Mouse scrolled (499, 297) with delta (0, 0)
Screenshot: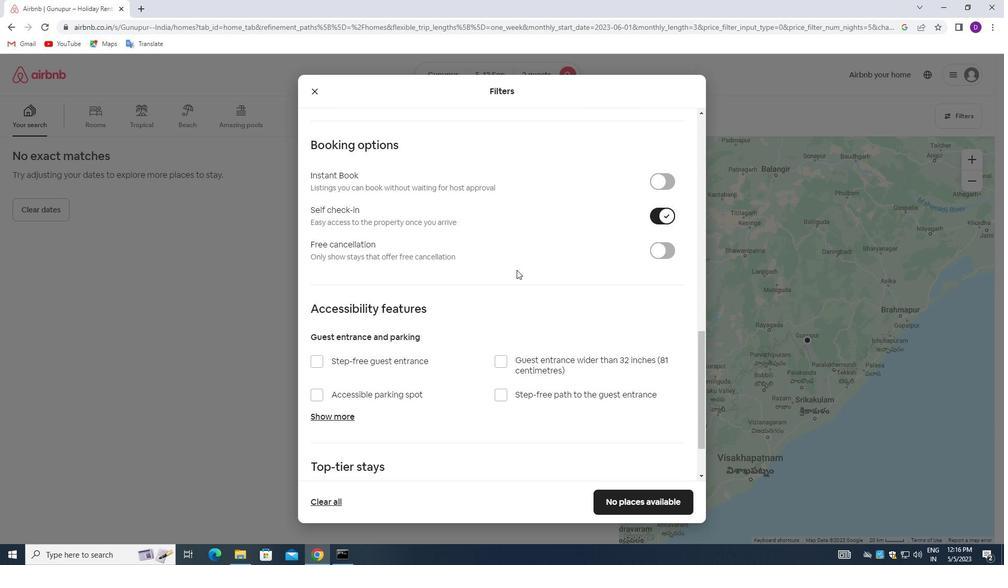 
Action: Mouse moved to (499, 300)
Screenshot: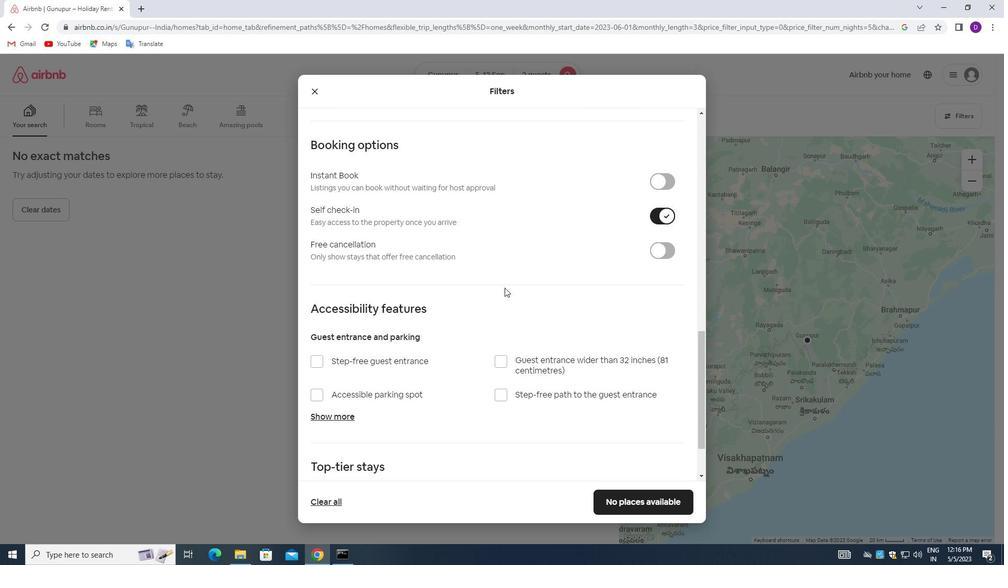 
Action: Mouse scrolled (499, 299) with delta (0, 0)
Screenshot: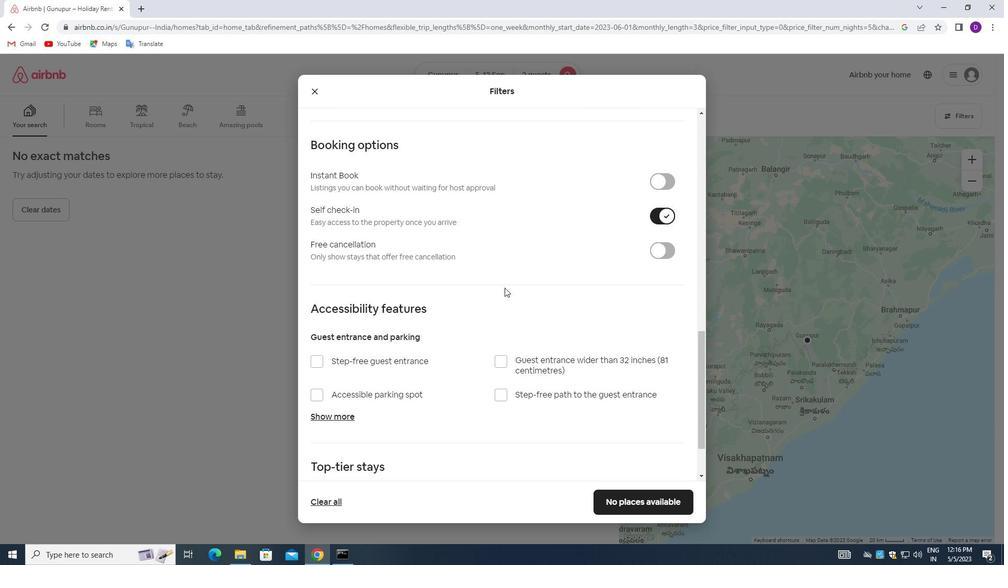 
Action: Mouse moved to (499, 302)
Screenshot: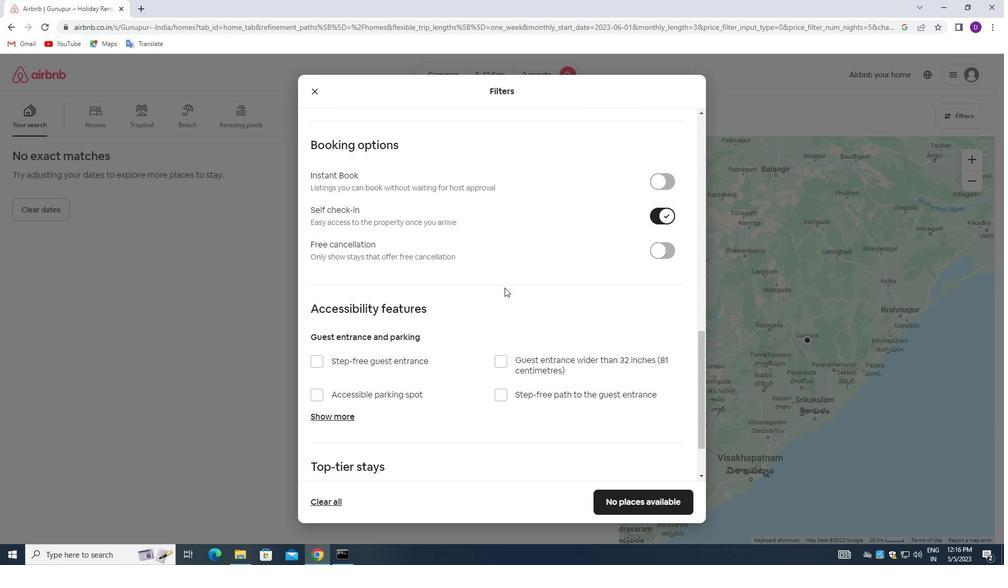 
Action: Mouse scrolled (499, 302) with delta (0, 0)
Screenshot: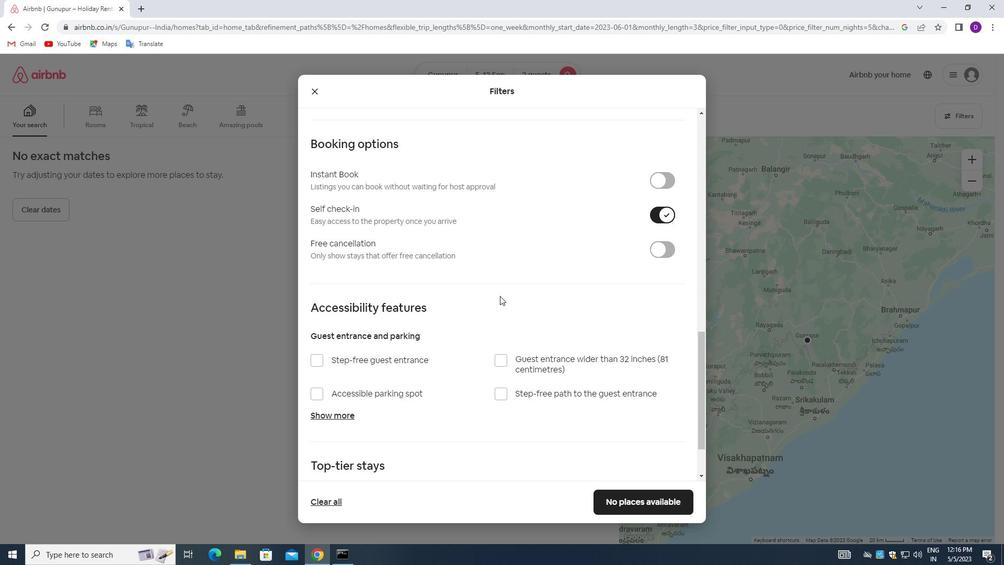 
Action: Mouse moved to (498, 303)
Screenshot: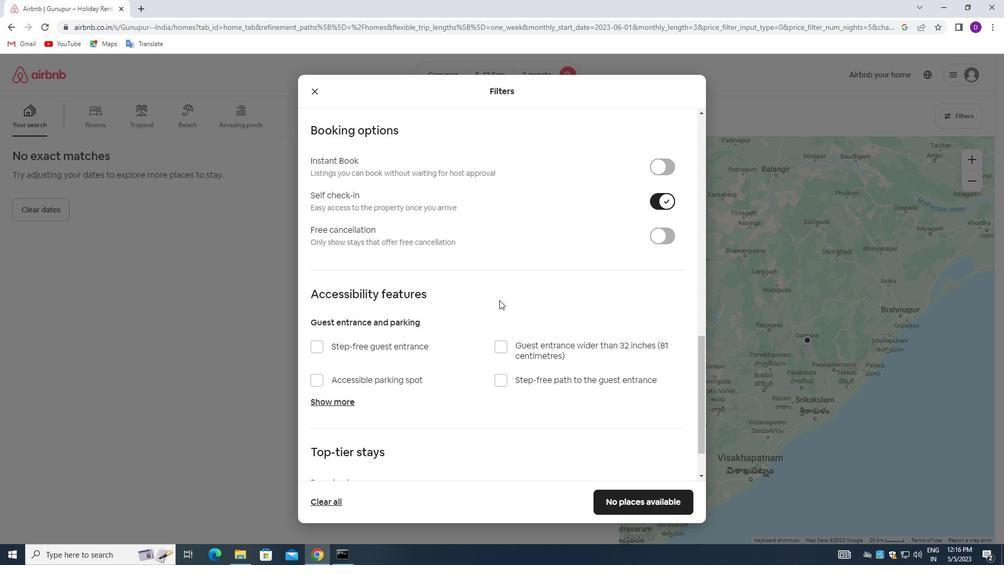 
Action: Mouse scrolled (498, 302) with delta (0, 0)
Screenshot: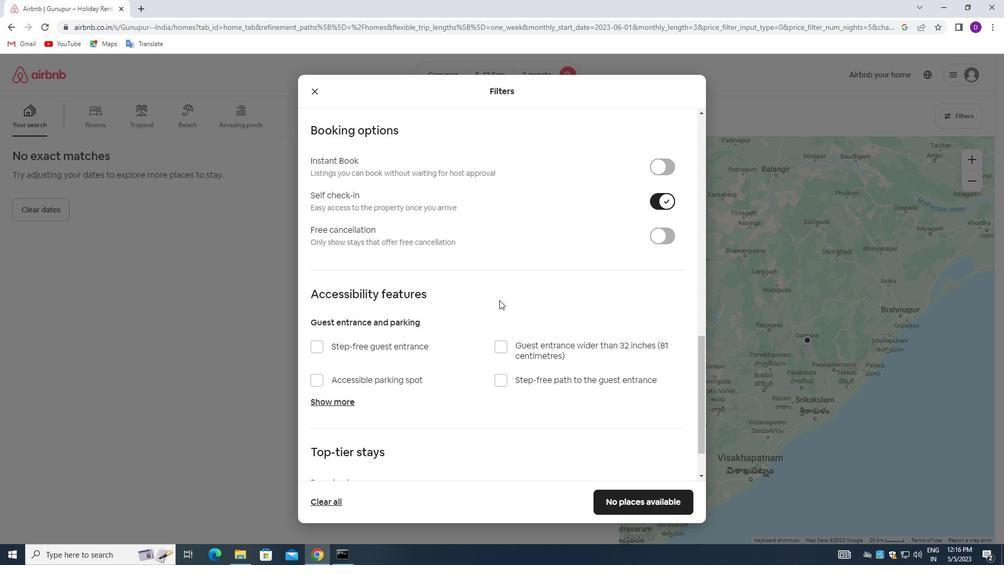 
Action: Mouse moved to (467, 335)
Screenshot: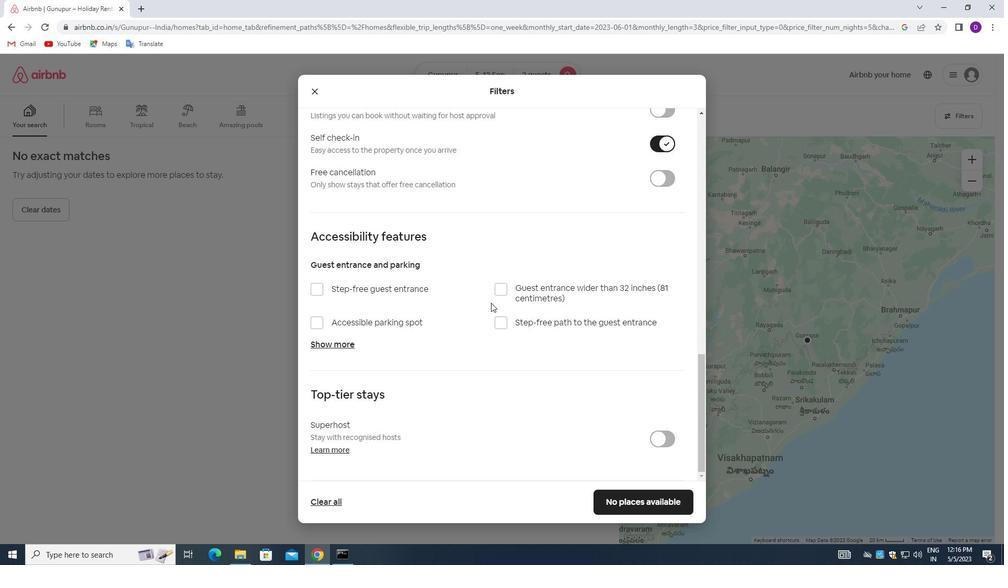 
Action: Mouse scrolled (467, 335) with delta (0, 0)
Screenshot: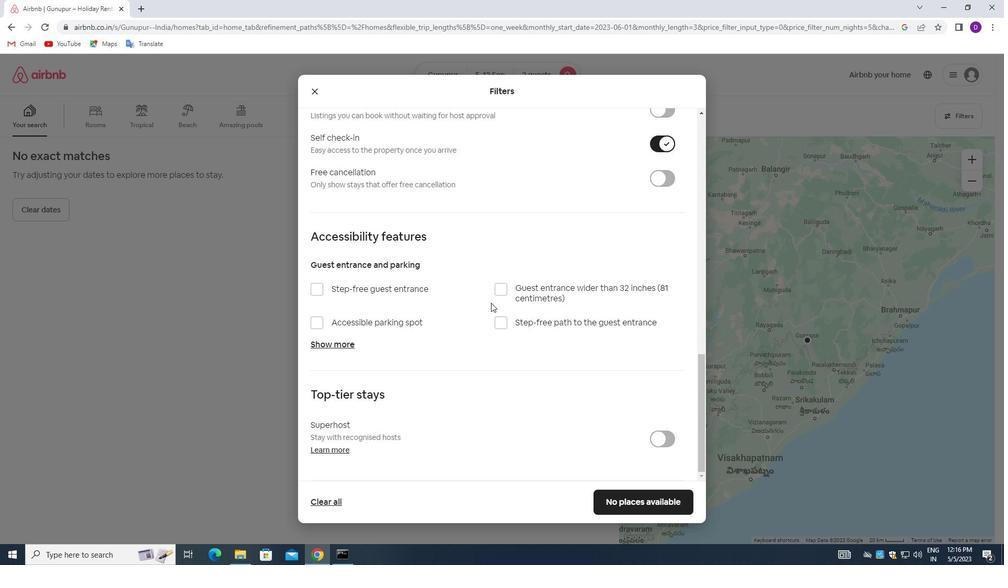 
Action: Mouse moved to (462, 344)
Screenshot: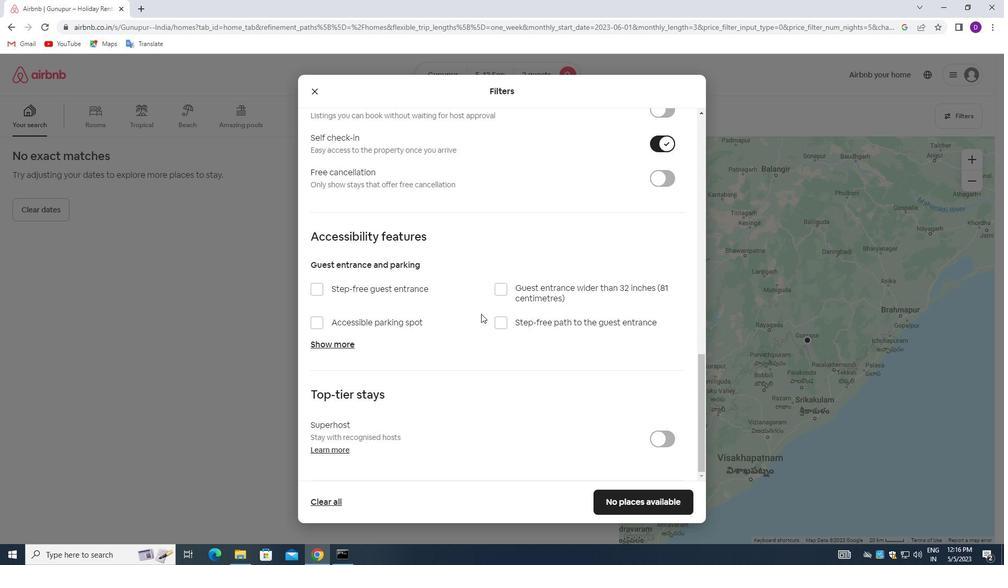 
Action: Mouse scrolled (462, 344) with delta (0, 0)
Screenshot: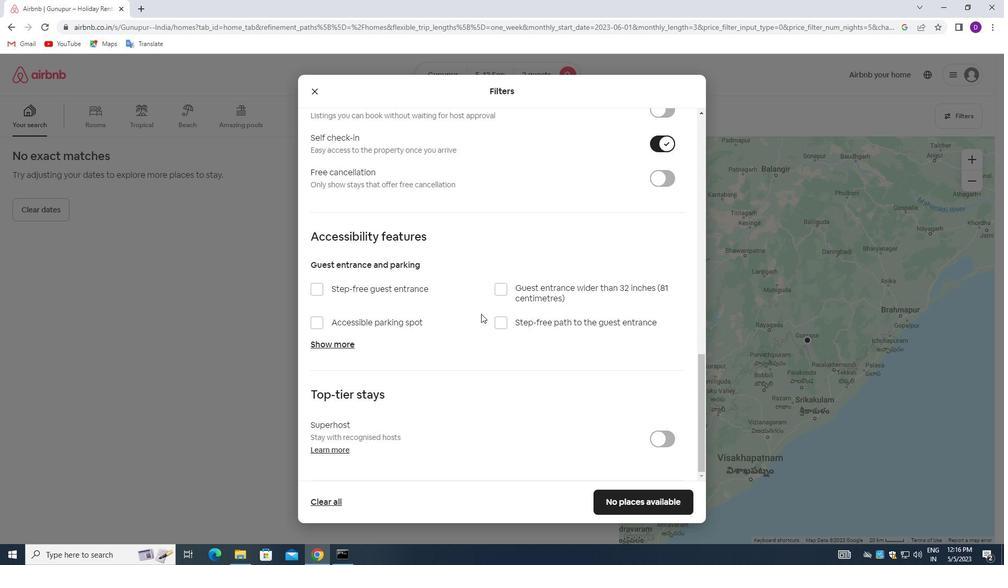 
Action: Mouse moved to (599, 498)
Screenshot: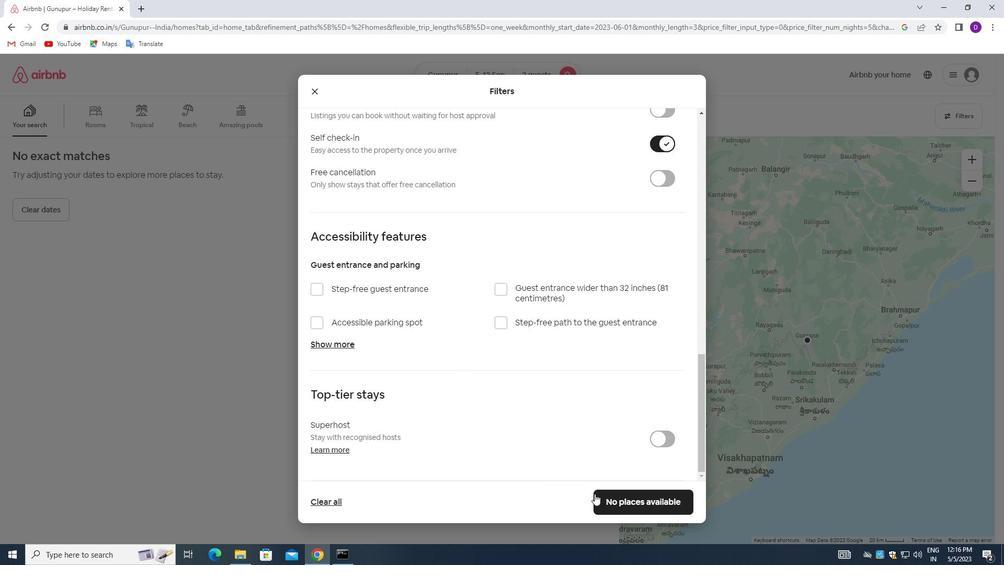 
Action: Mouse pressed left at (599, 498)
Screenshot: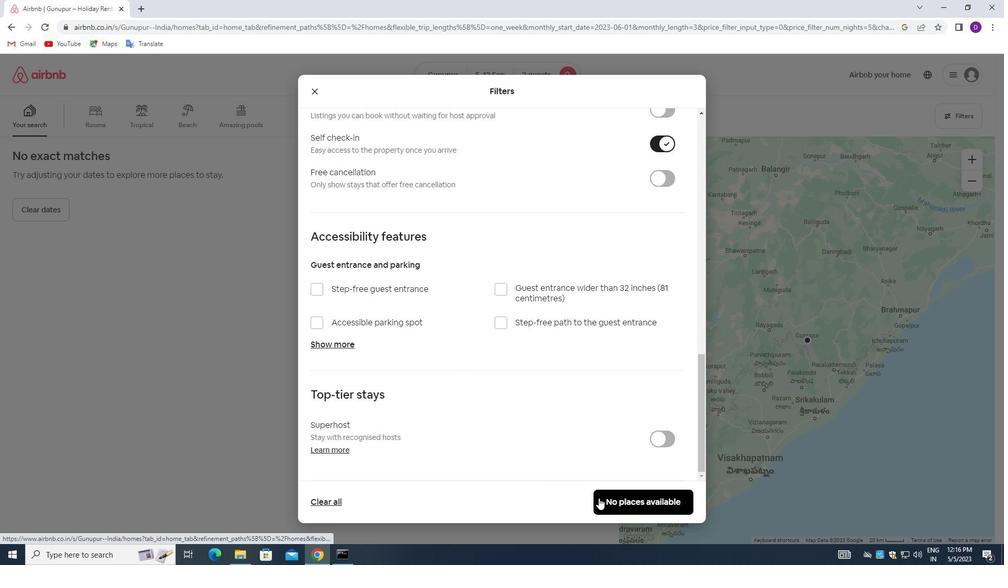 
Action: Mouse moved to (520, 372)
Screenshot: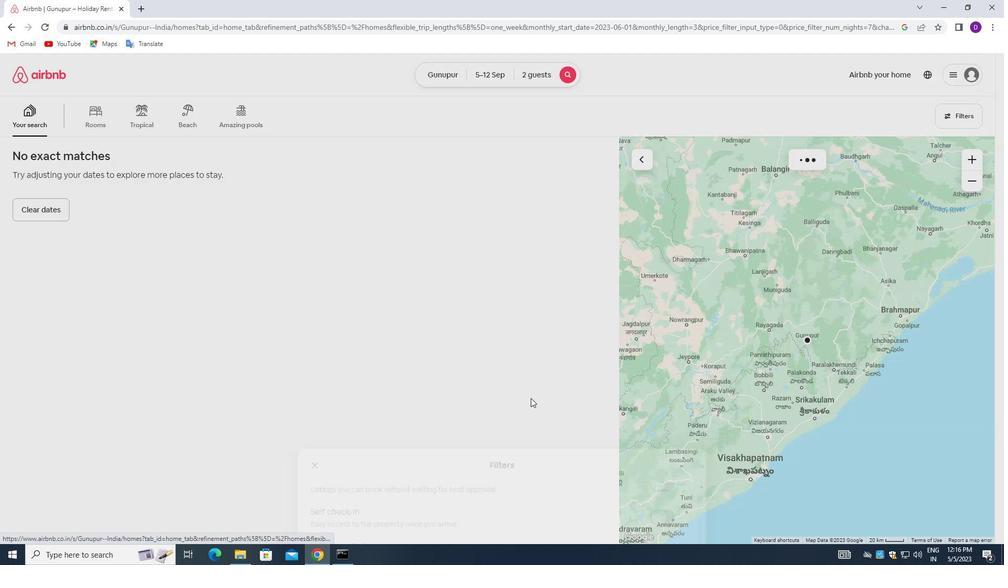
